 Task: Search one way flight ticket for 2 adults, 4 children and 1 infant on lap in business from Bloomington/normal: Central Illinois Regional Airport At Bloomington-normal to Rock Springs: Southwest Wyoming Regional Airport (rock Springs Sweetwater County Airport) on 8-5-2023. Choice of flights is JetBlue. Number of bags: 2 carry on bags and 7 checked bags. Price is upto 83000. Outbound departure time preference is 10:45.
Action: Mouse moved to (332, 293)
Screenshot: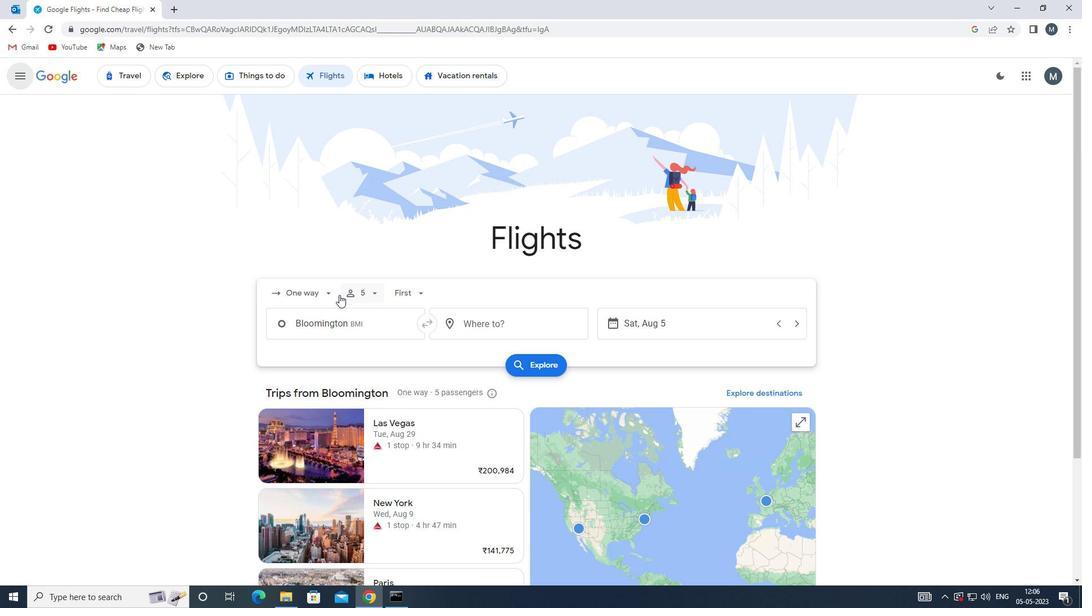 
Action: Mouse pressed left at (332, 293)
Screenshot: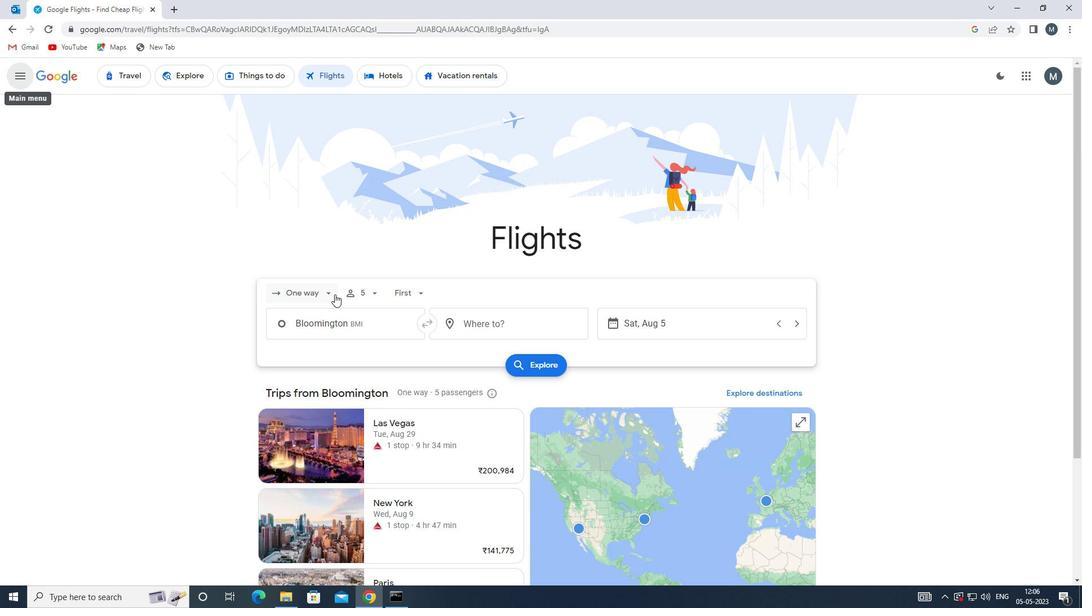 
Action: Mouse moved to (338, 344)
Screenshot: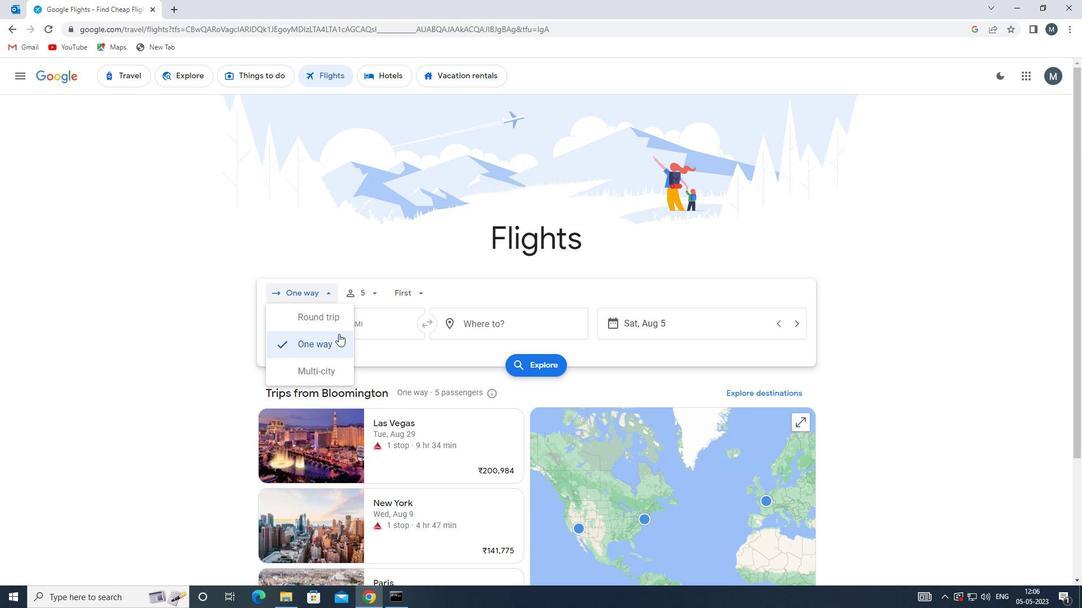
Action: Mouse pressed left at (338, 344)
Screenshot: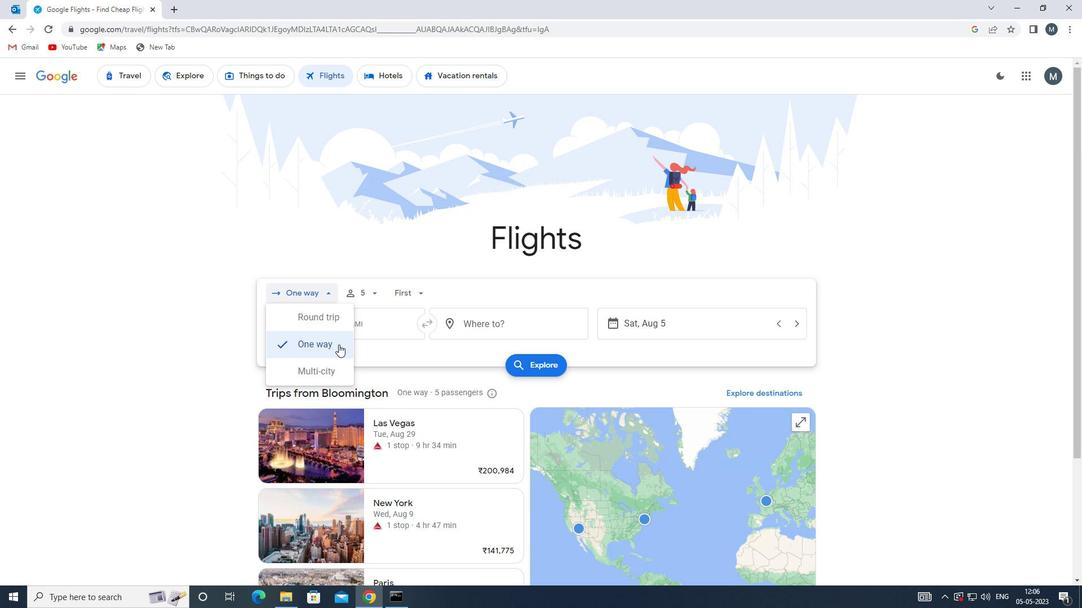 
Action: Mouse moved to (371, 295)
Screenshot: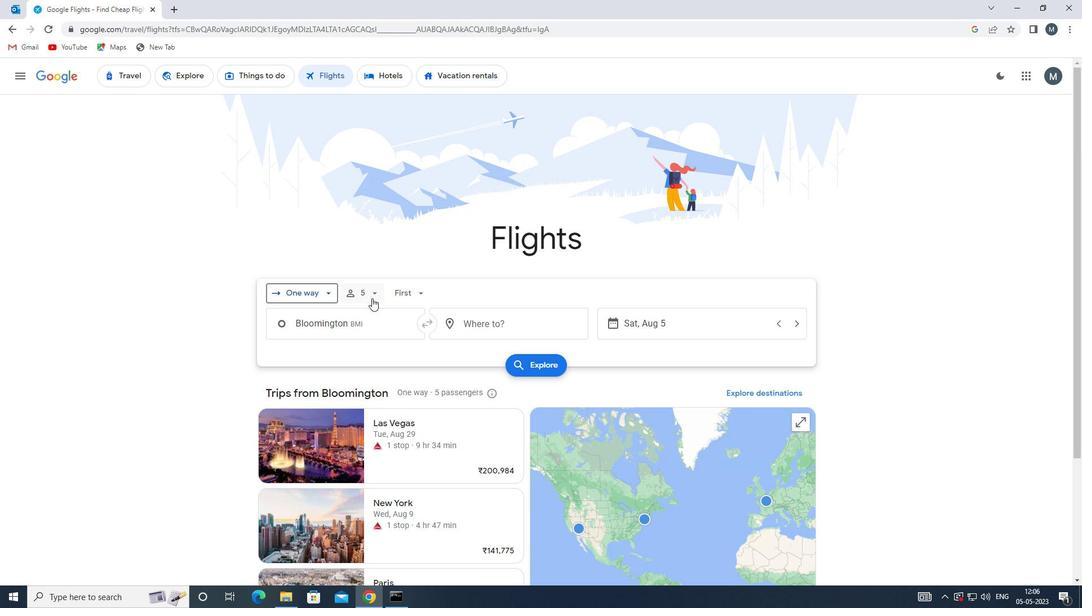 
Action: Mouse pressed left at (371, 295)
Screenshot: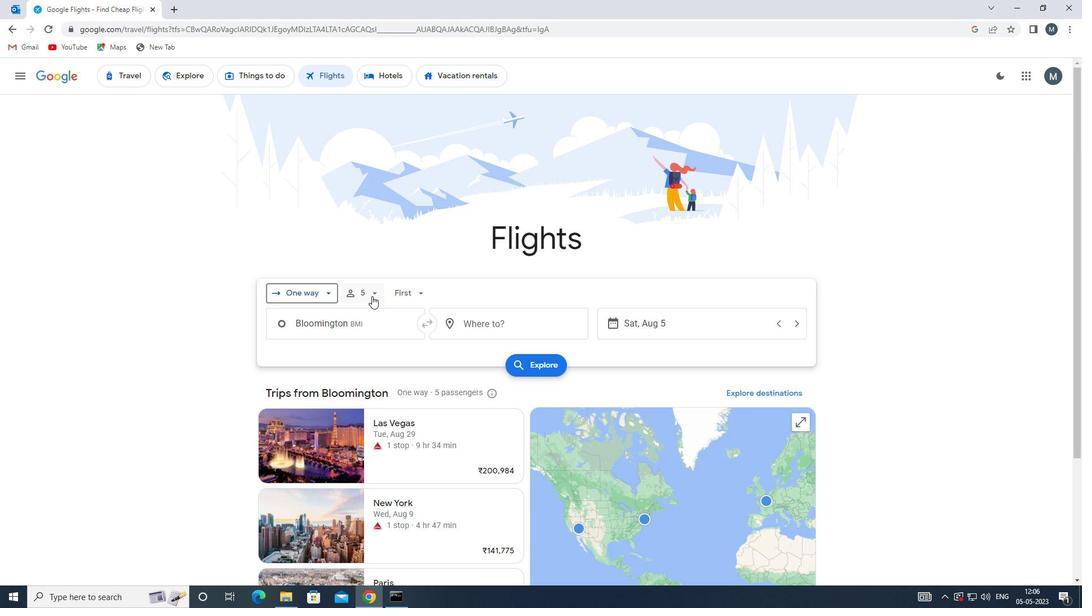 
Action: Mouse moved to (454, 318)
Screenshot: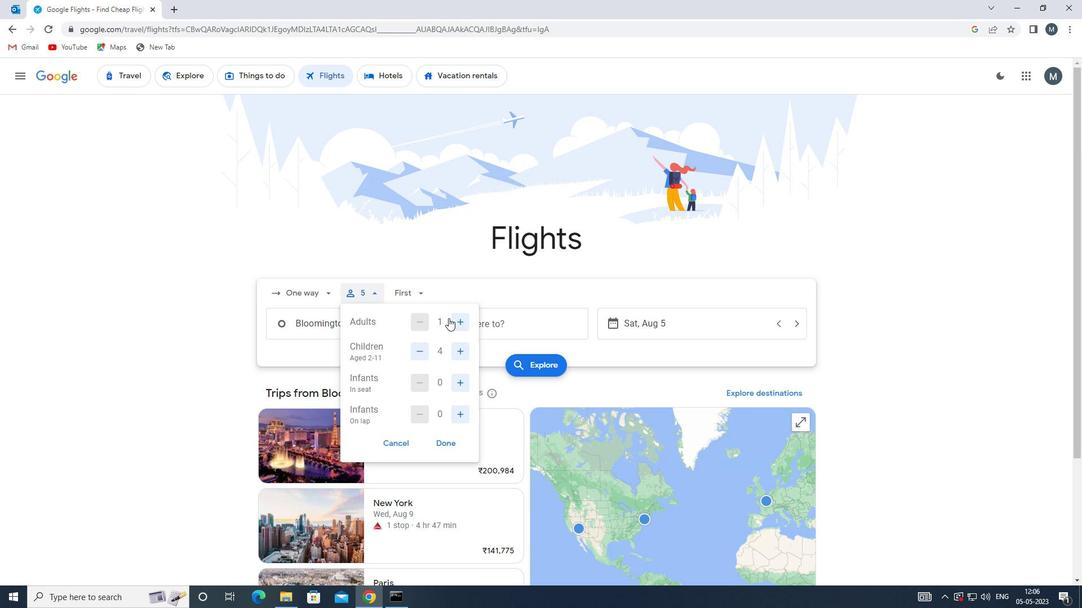 
Action: Mouse pressed left at (454, 318)
Screenshot: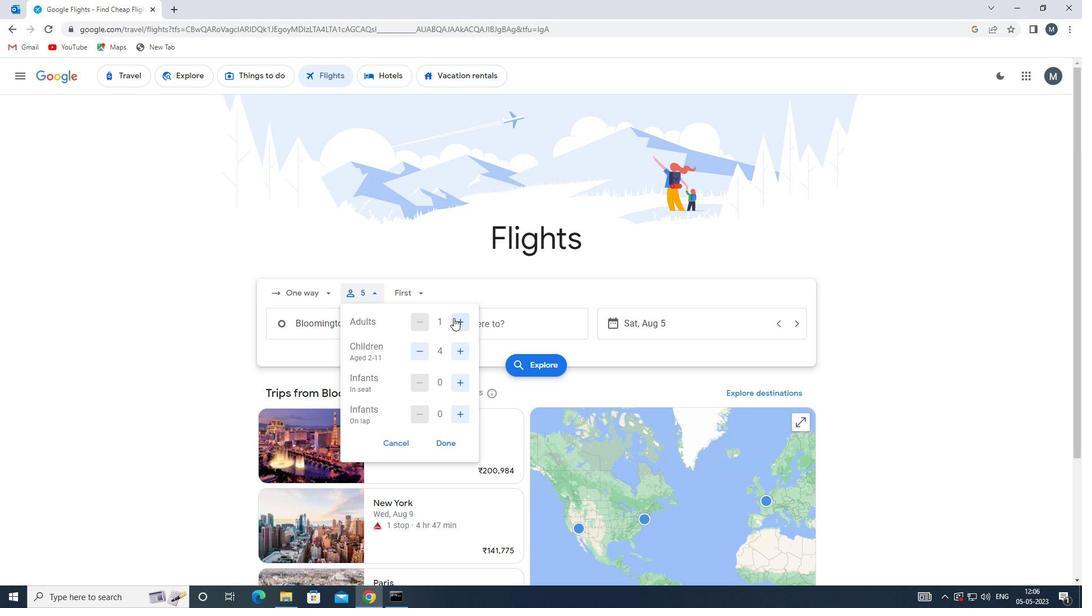 
Action: Mouse moved to (418, 346)
Screenshot: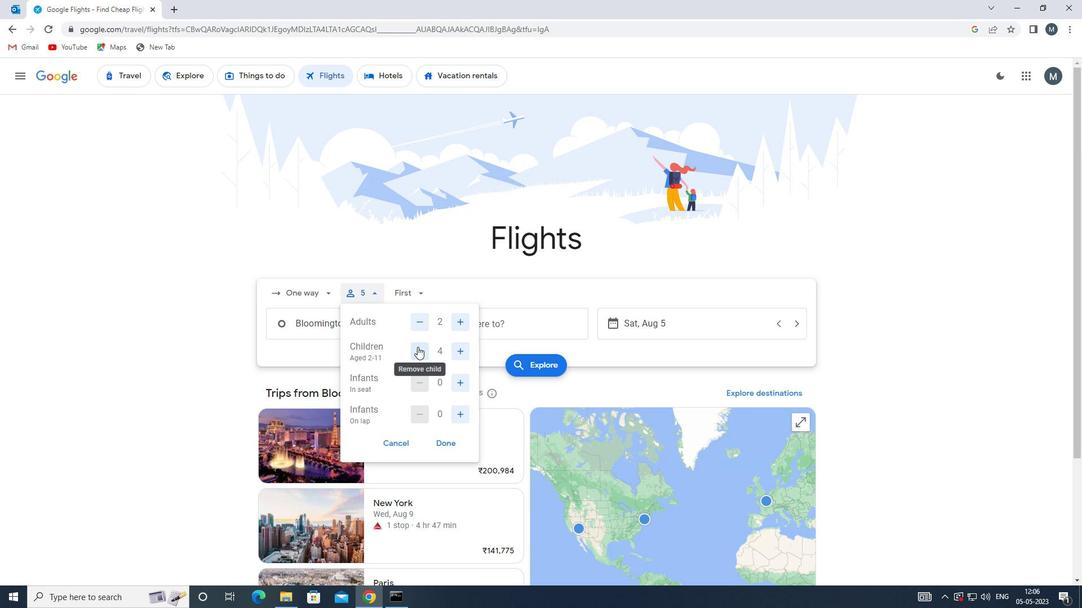 
Action: Mouse pressed left at (418, 346)
Screenshot: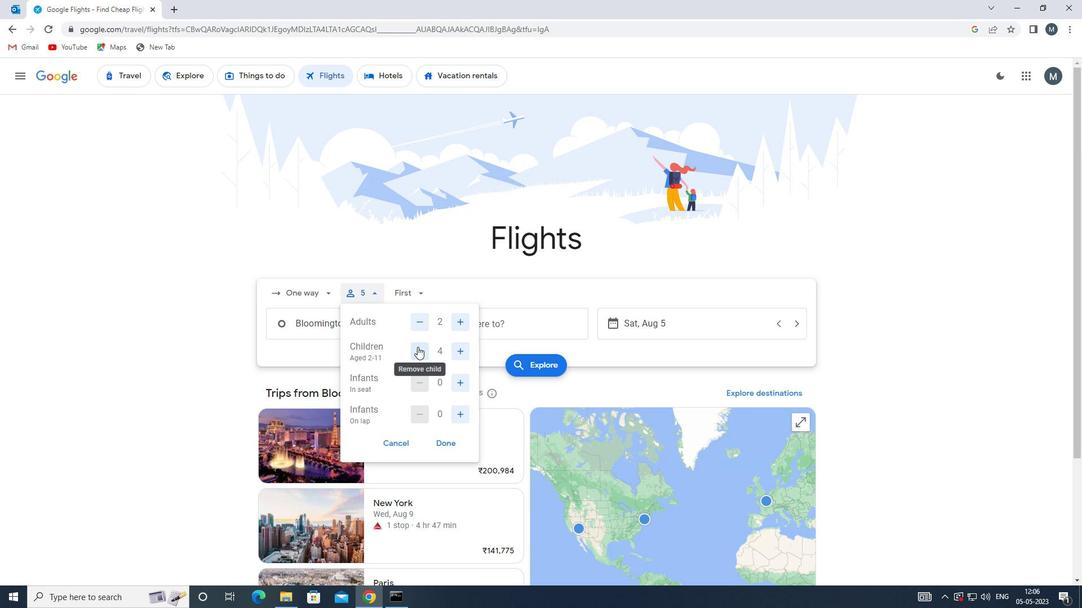 
Action: Mouse moved to (460, 350)
Screenshot: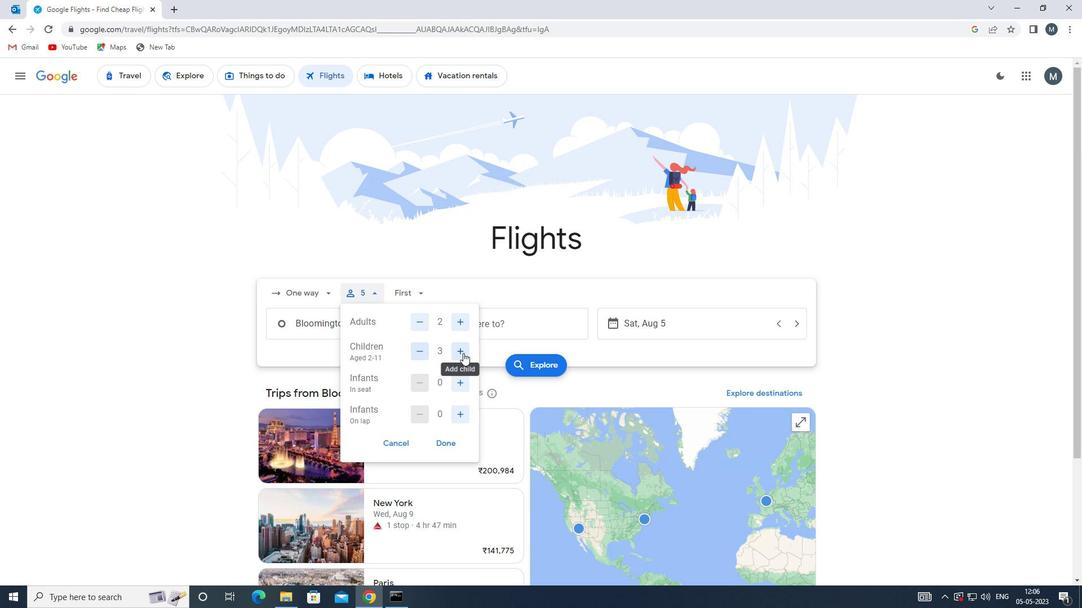 
Action: Mouse pressed left at (460, 350)
Screenshot: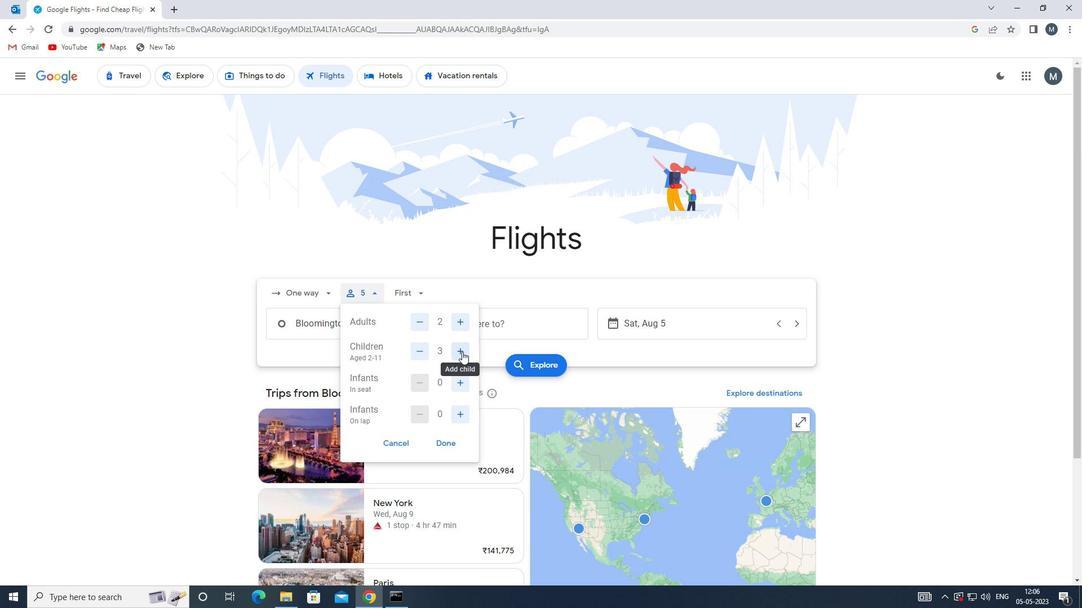 
Action: Mouse moved to (459, 413)
Screenshot: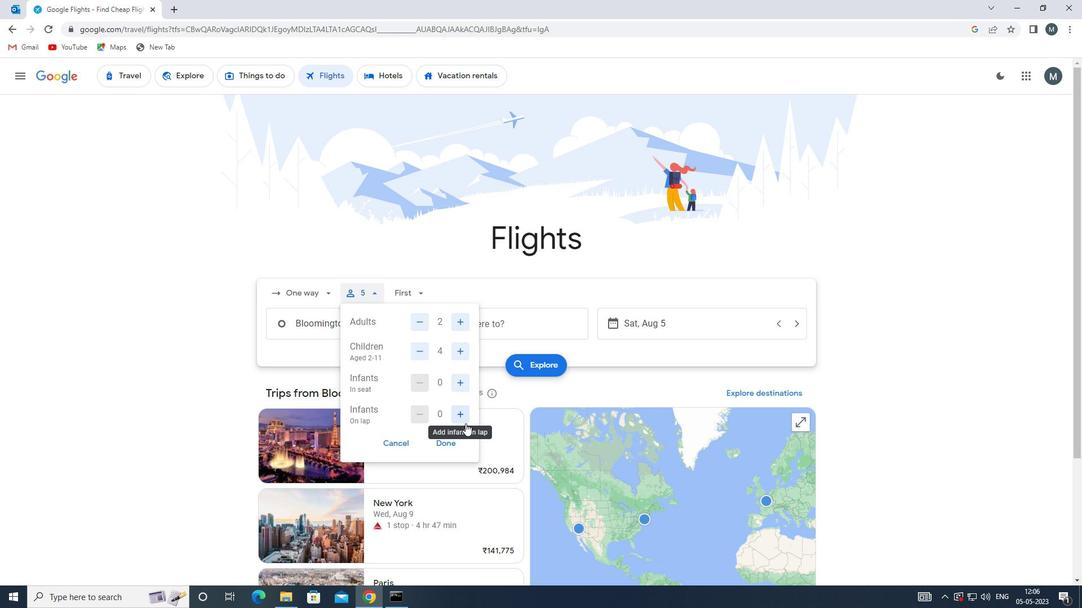 
Action: Mouse pressed left at (459, 413)
Screenshot: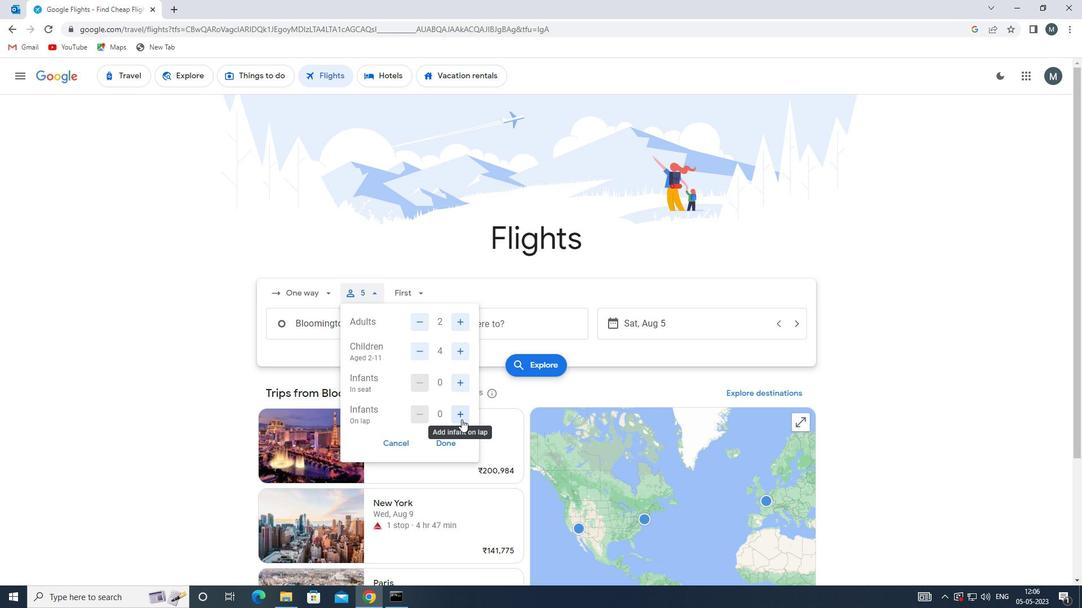 
Action: Mouse moved to (450, 445)
Screenshot: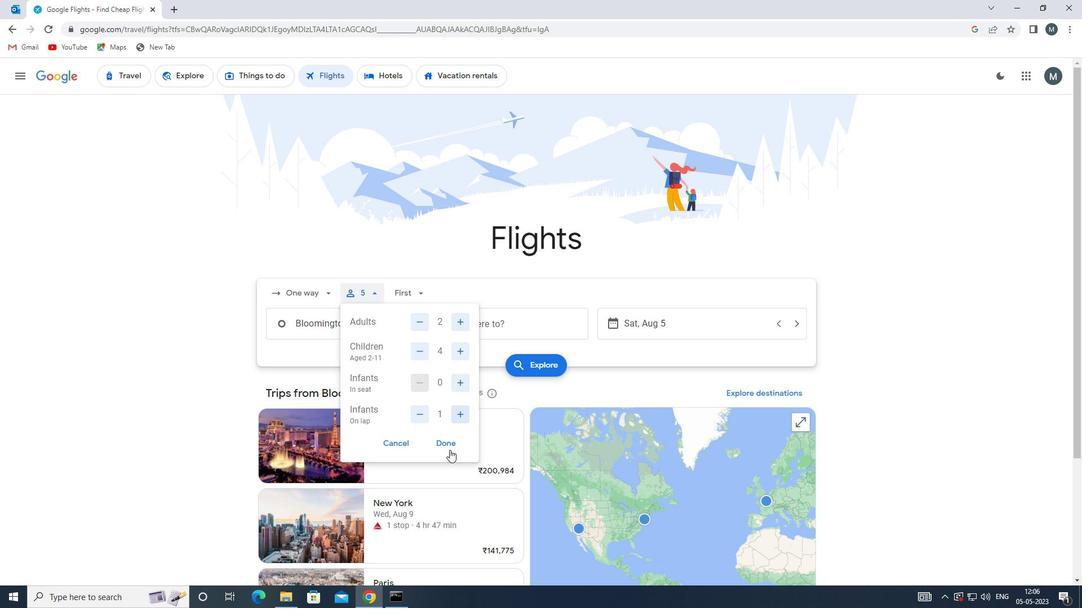 
Action: Mouse pressed left at (450, 445)
Screenshot: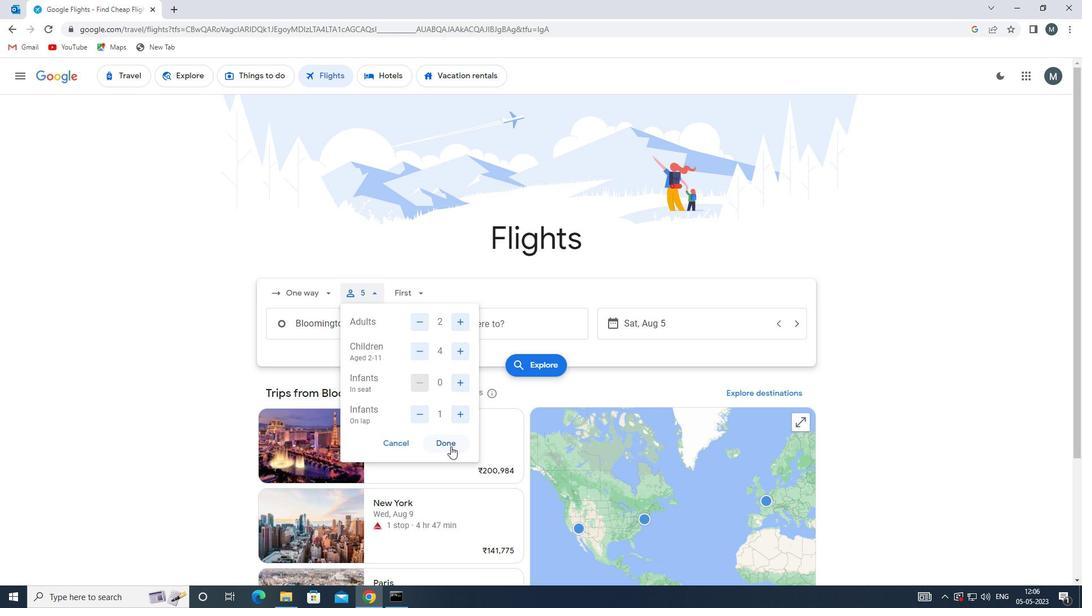 
Action: Mouse moved to (417, 298)
Screenshot: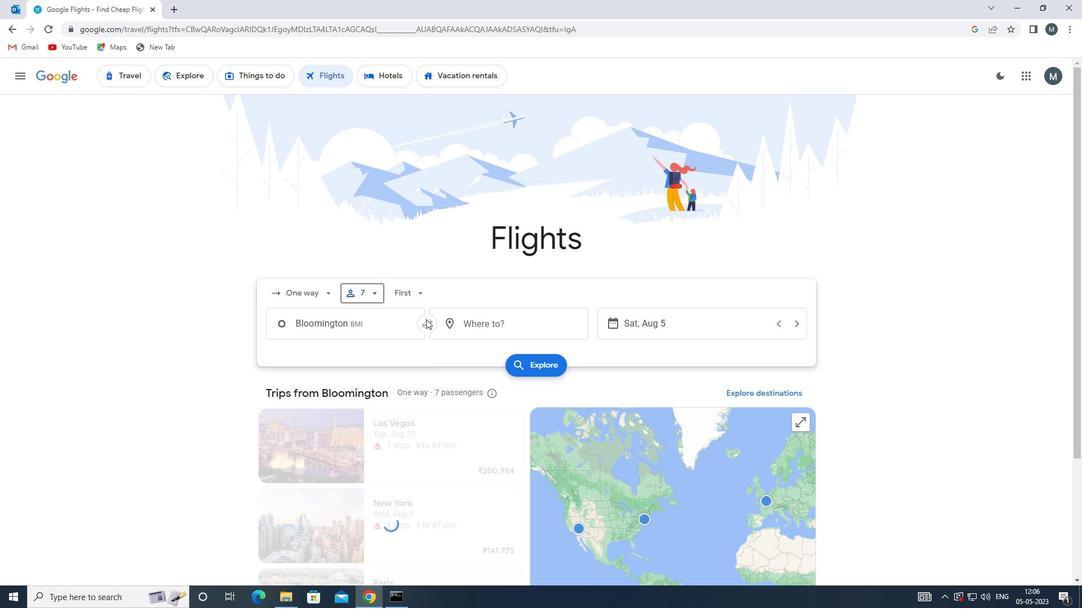 
Action: Mouse pressed left at (417, 298)
Screenshot: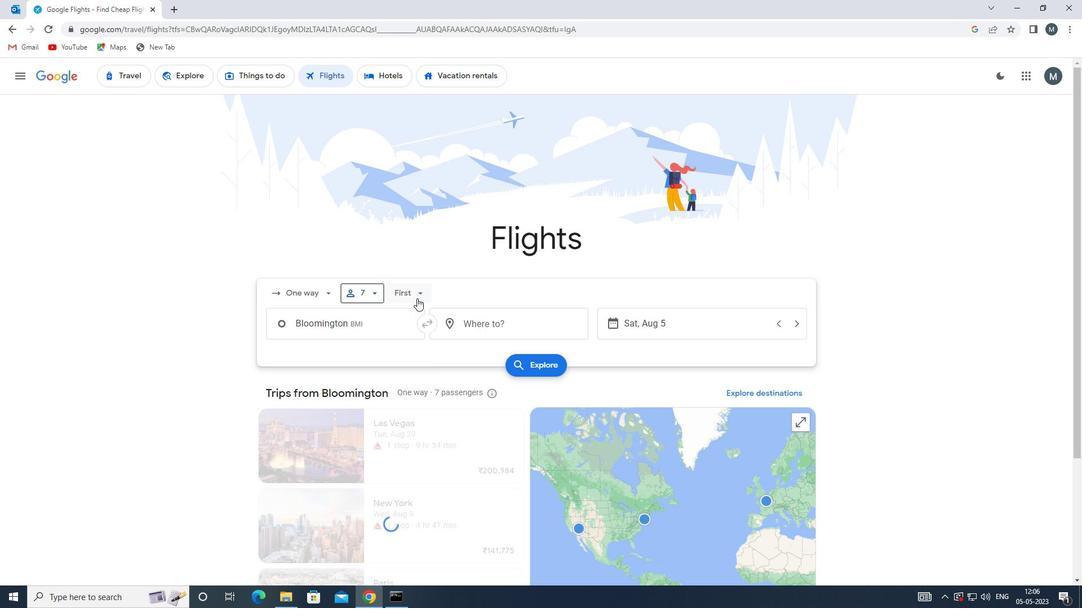 
Action: Mouse moved to (439, 371)
Screenshot: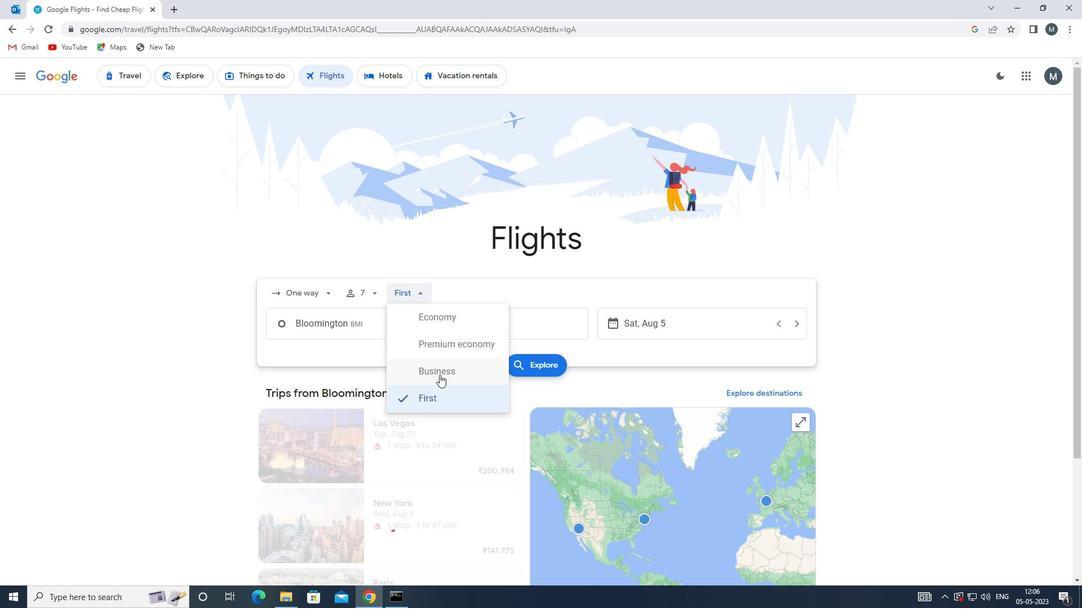 
Action: Mouse pressed left at (439, 371)
Screenshot: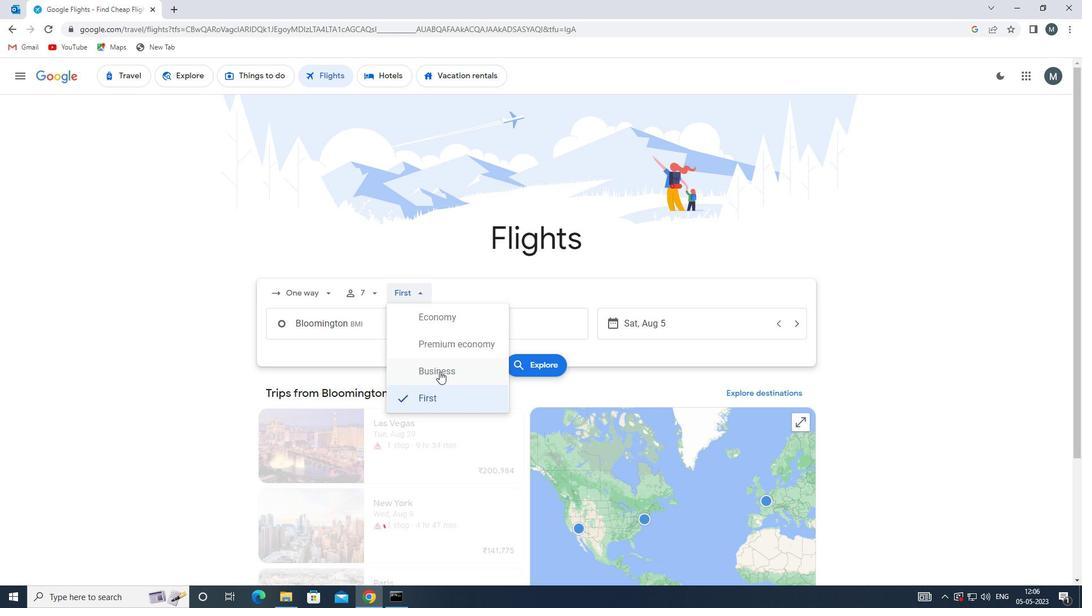 
Action: Mouse moved to (368, 326)
Screenshot: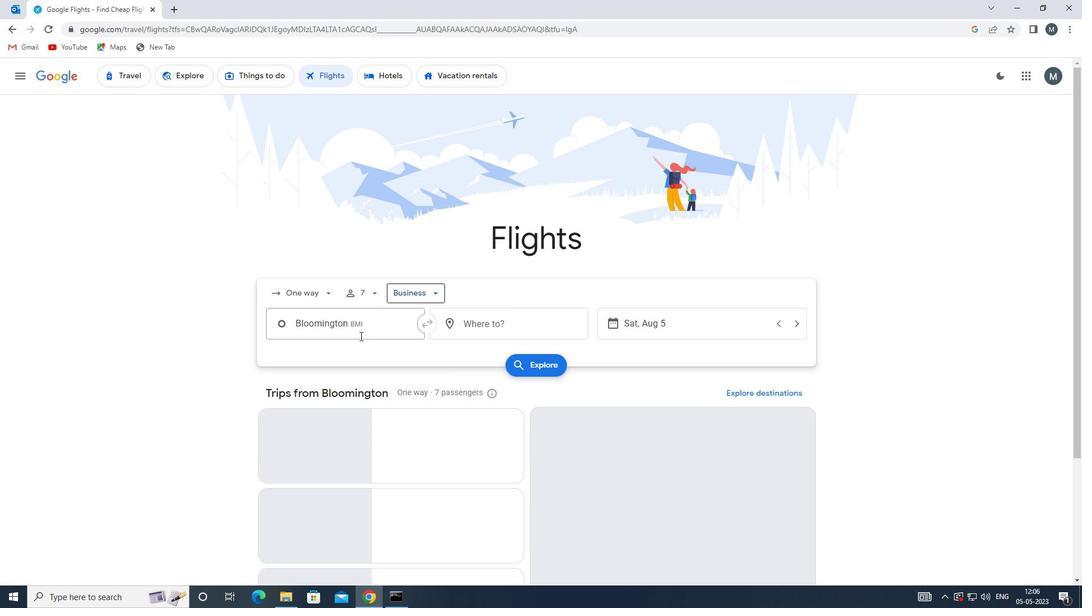 
Action: Mouse pressed left at (368, 326)
Screenshot: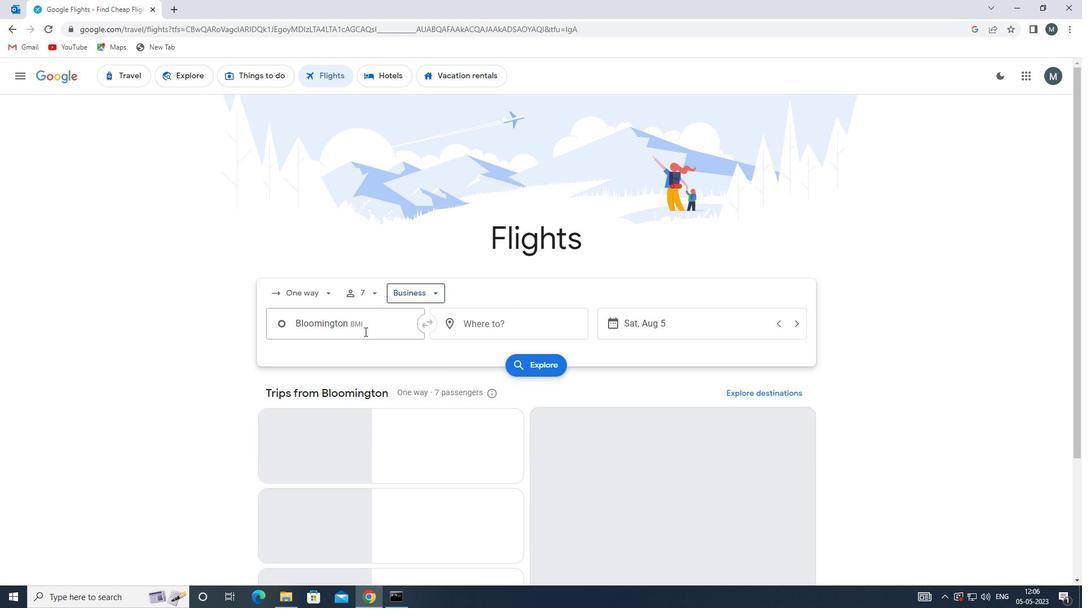 
Action: Mouse moved to (394, 464)
Screenshot: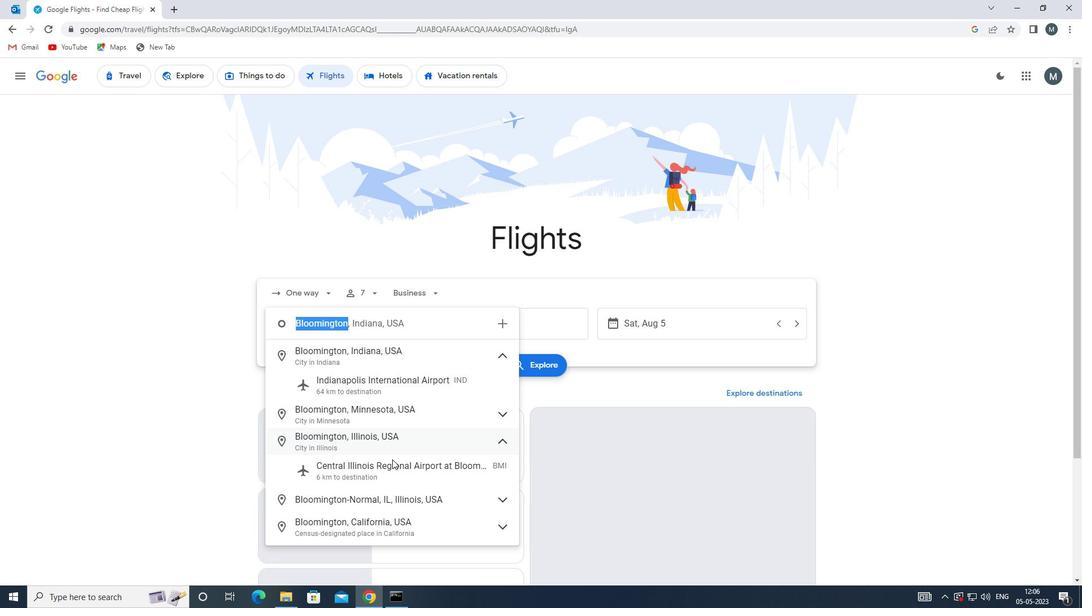 
Action: Mouse pressed left at (394, 464)
Screenshot: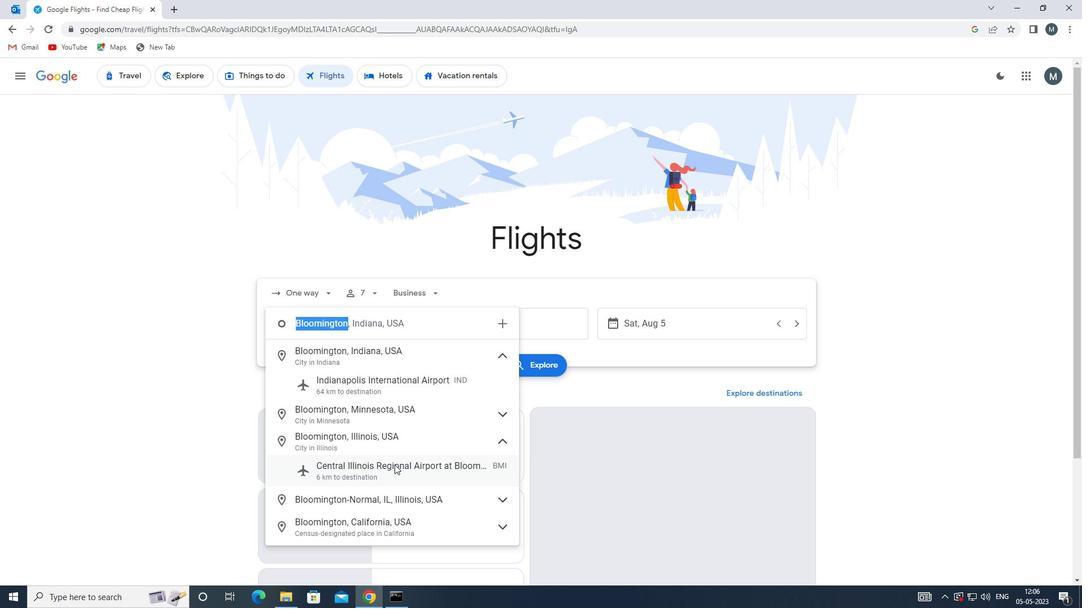 
Action: Mouse moved to (502, 320)
Screenshot: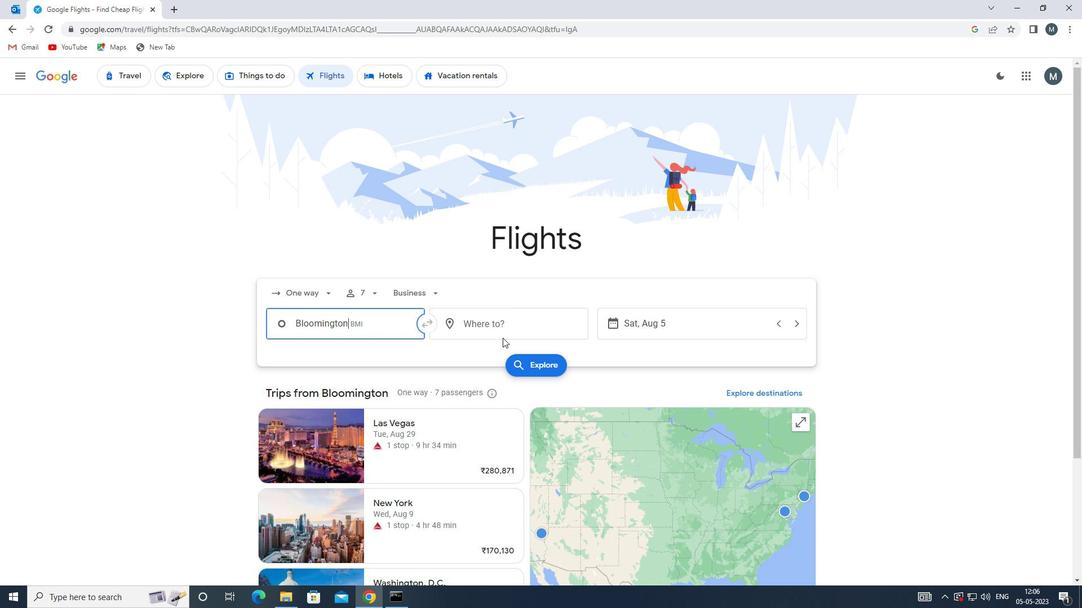 
Action: Mouse pressed left at (502, 320)
Screenshot: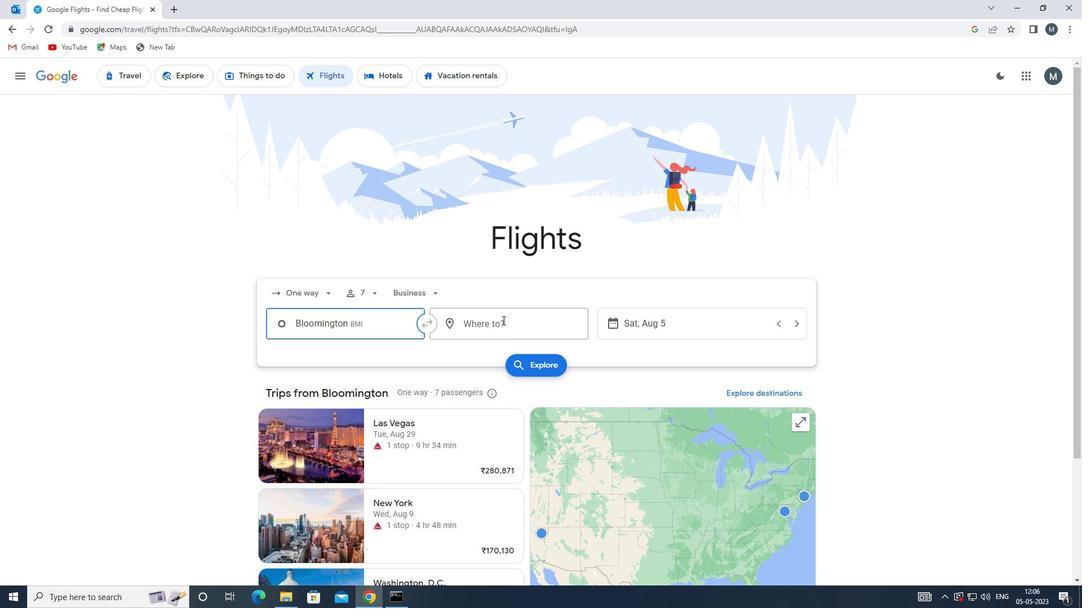 
Action: Mouse moved to (502, 320)
Screenshot: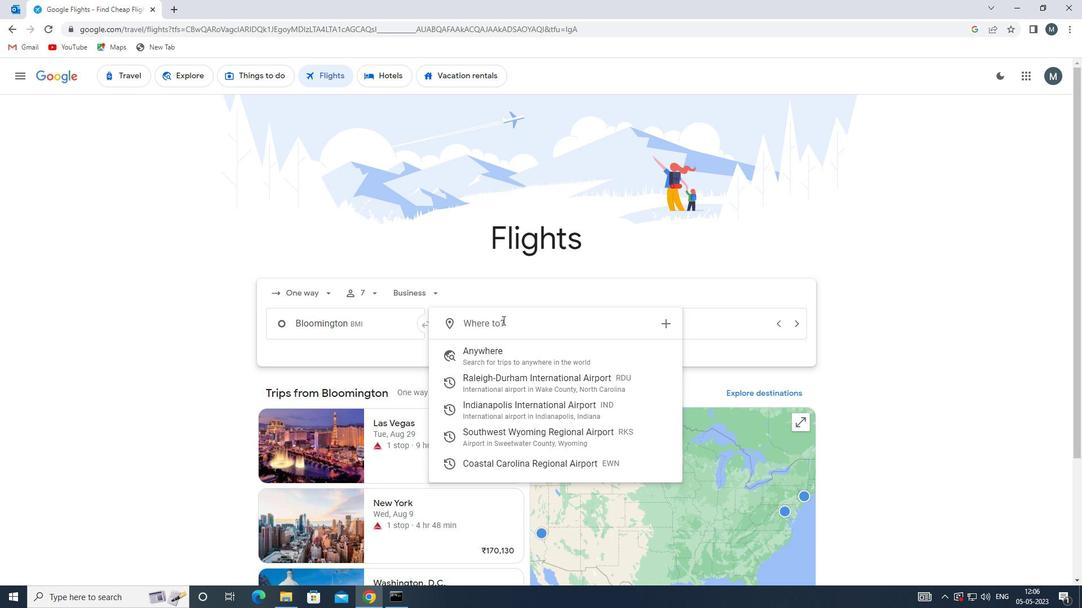 
Action: Key pressed rks
Screenshot: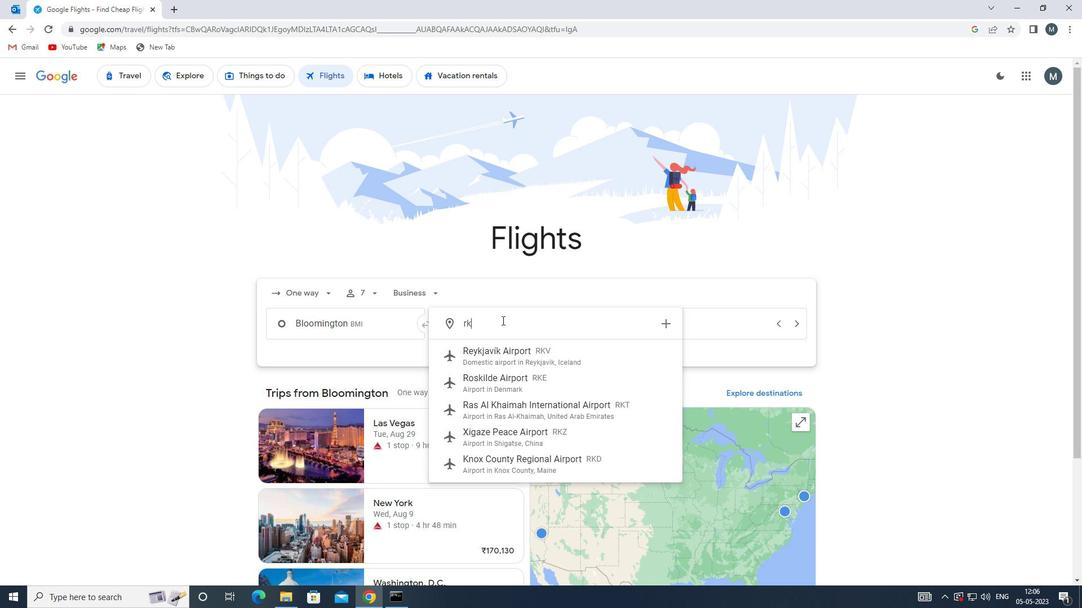 
Action: Mouse moved to (542, 348)
Screenshot: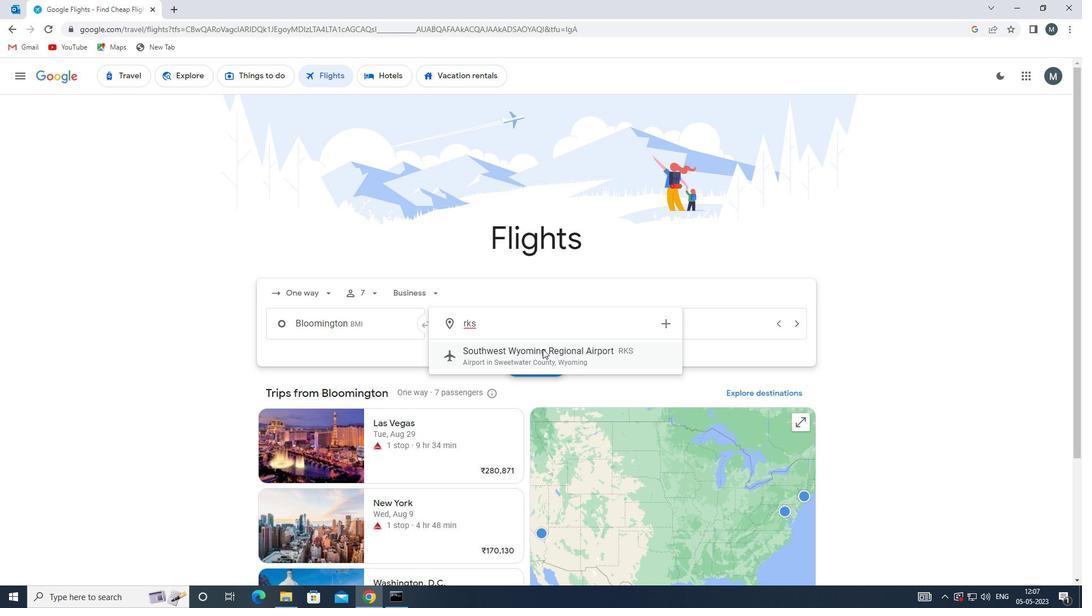 
Action: Mouse pressed left at (542, 348)
Screenshot: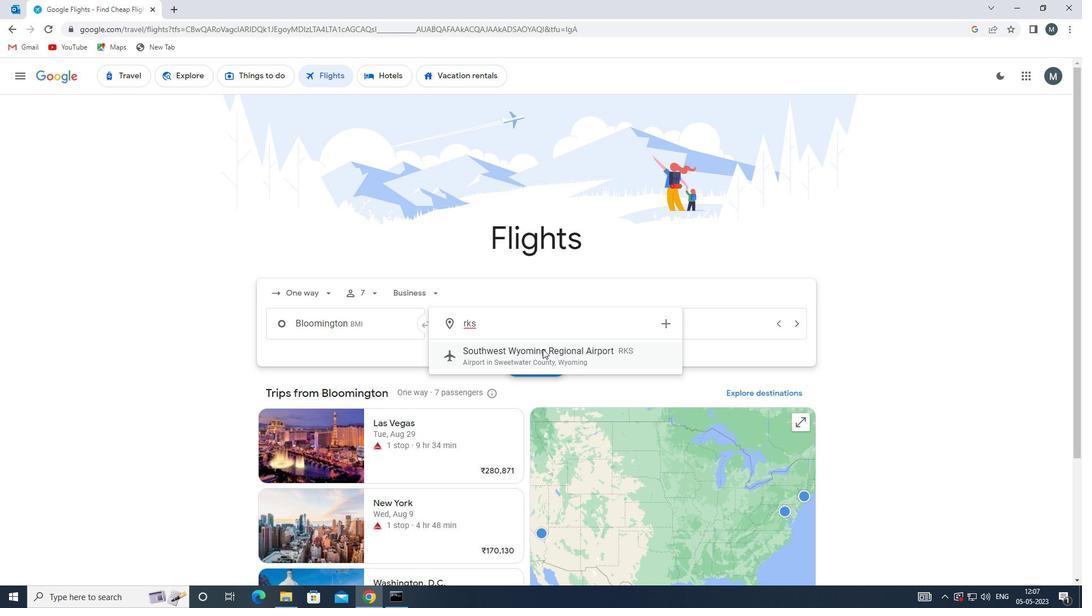 
Action: Mouse moved to (634, 324)
Screenshot: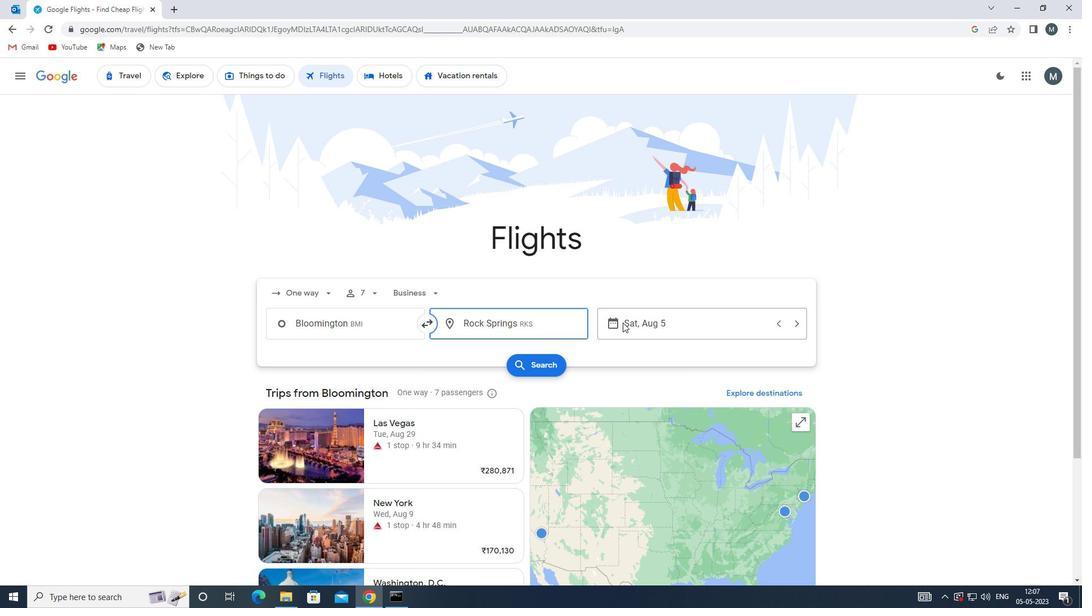 
Action: Mouse pressed left at (634, 324)
Screenshot: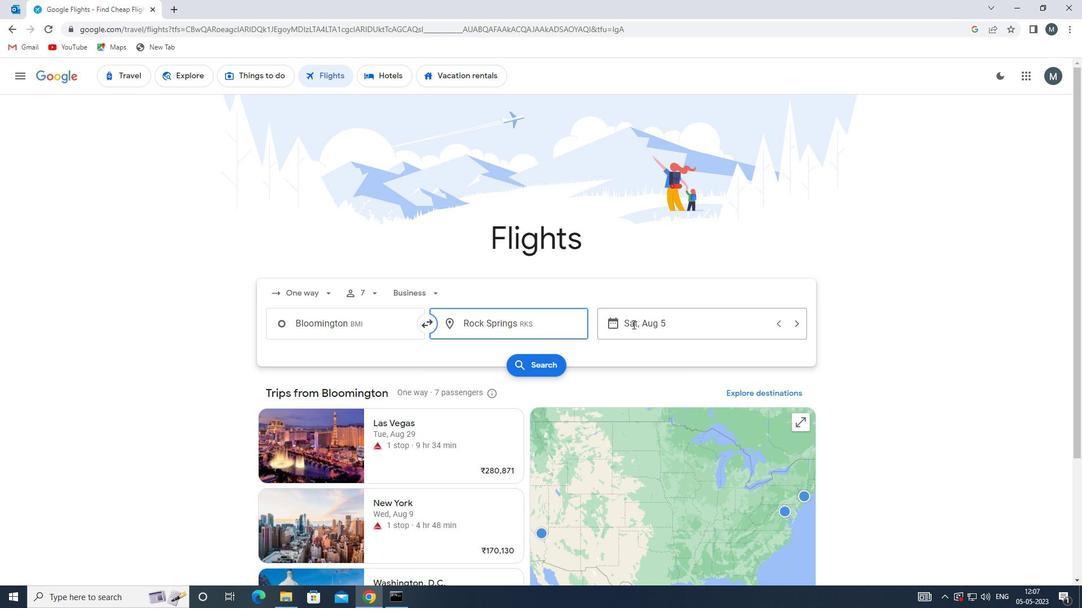 
Action: Mouse moved to (567, 379)
Screenshot: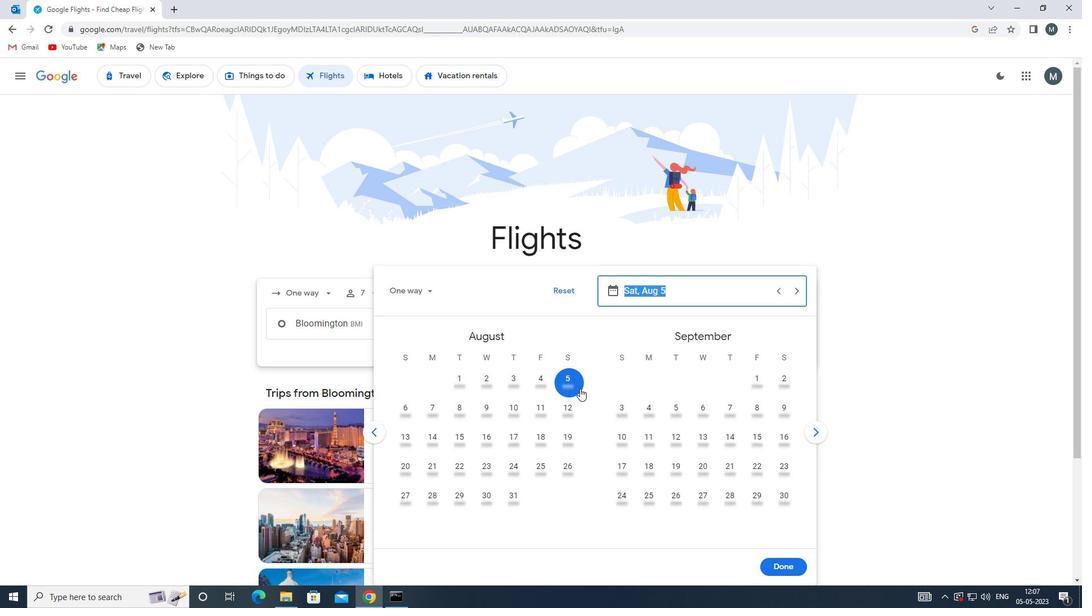 
Action: Mouse pressed left at (567, 379)
Screenshot: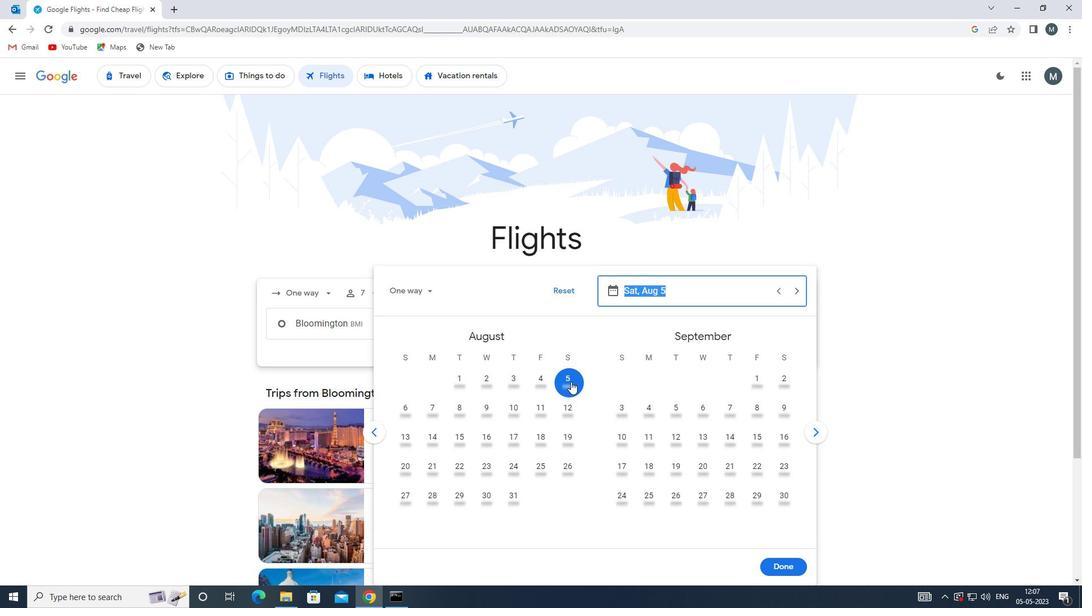 
Action: Mouse moved to (785, 568)
Screenshot: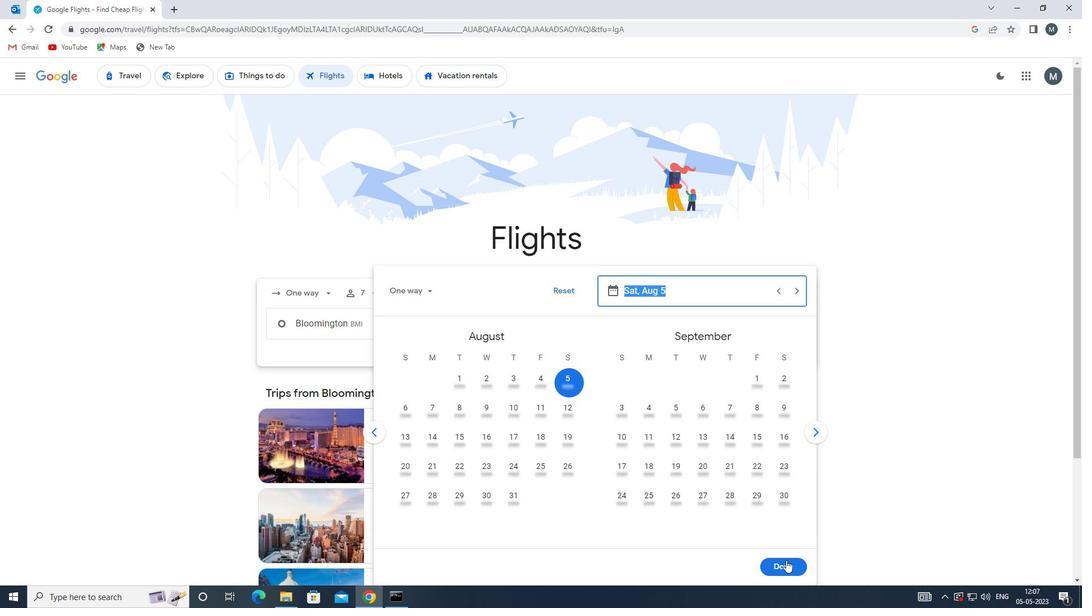 
Action: Mouse pressed left at (785, 568)
Screenshot: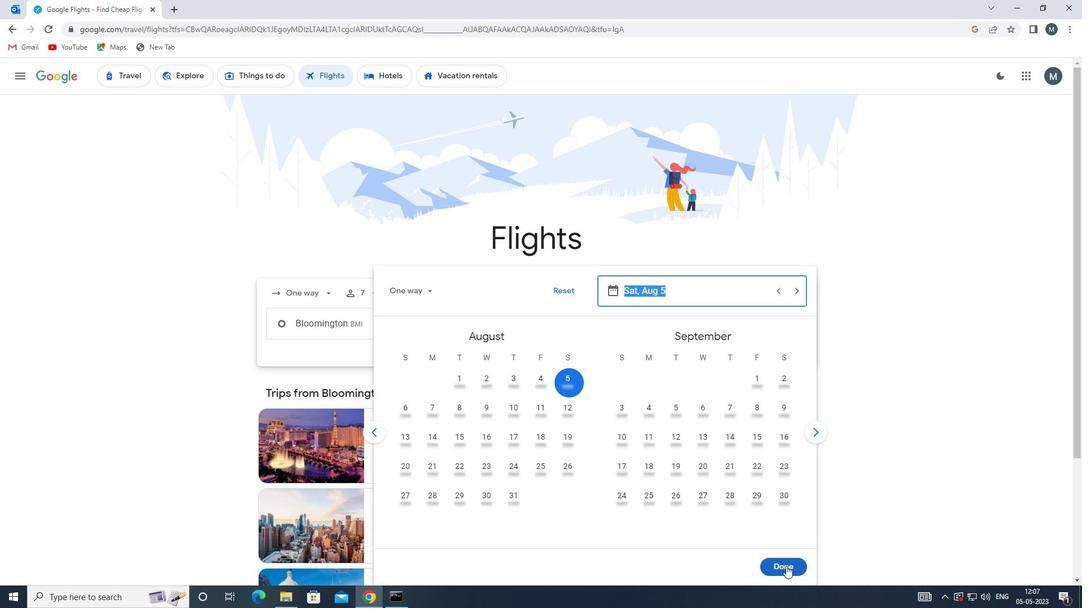 
Action: Mouse moved to (550, 362)
Screenshot: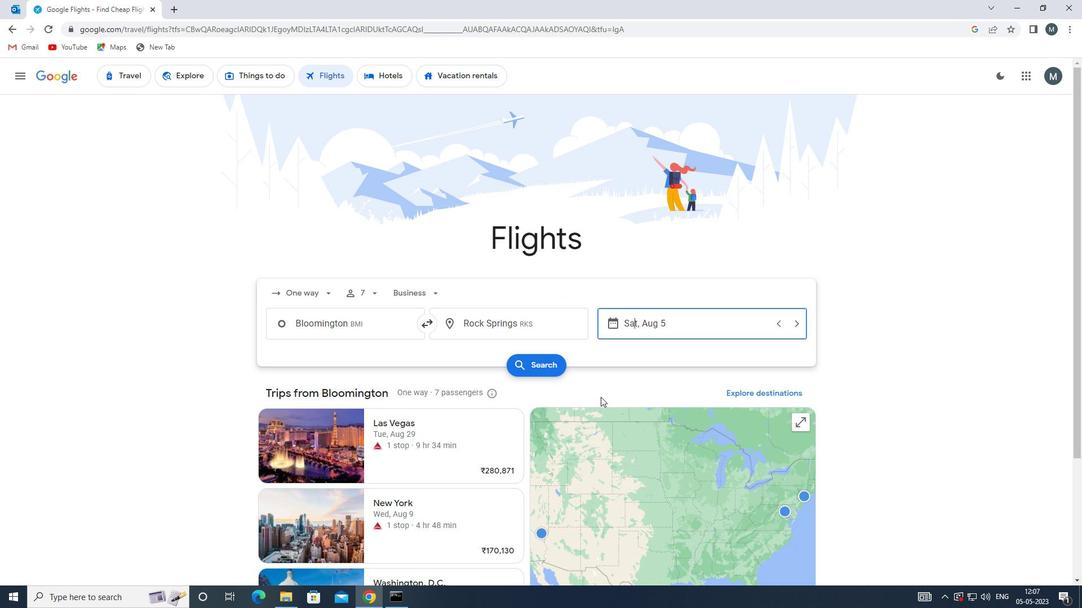 
Action: Mouse pressed left at (550, 362)
Screenshot: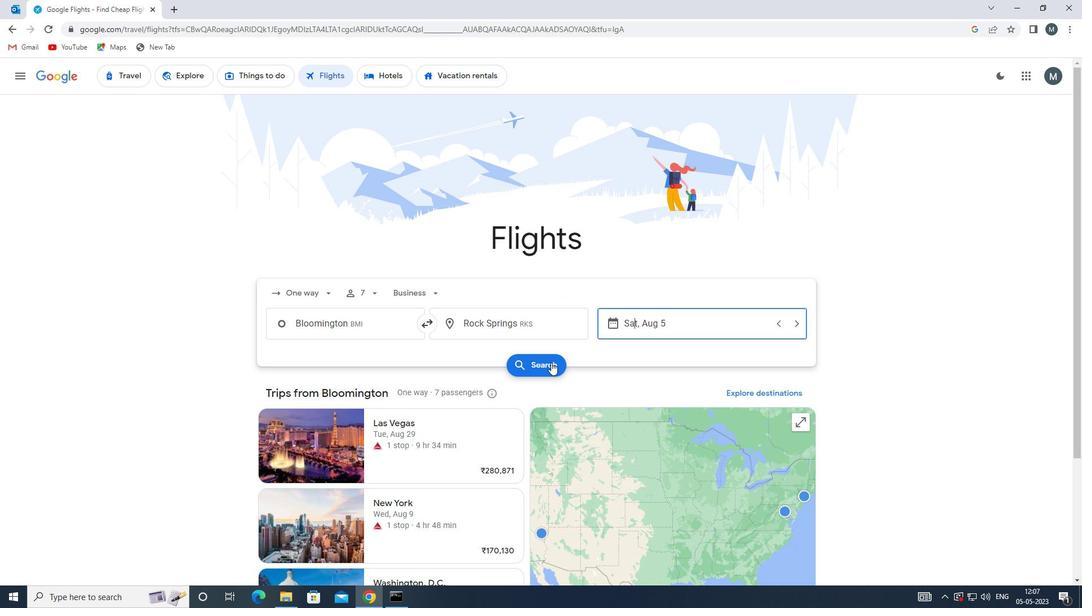 
Action: Mouse moved to (277, 183)
Screenshot: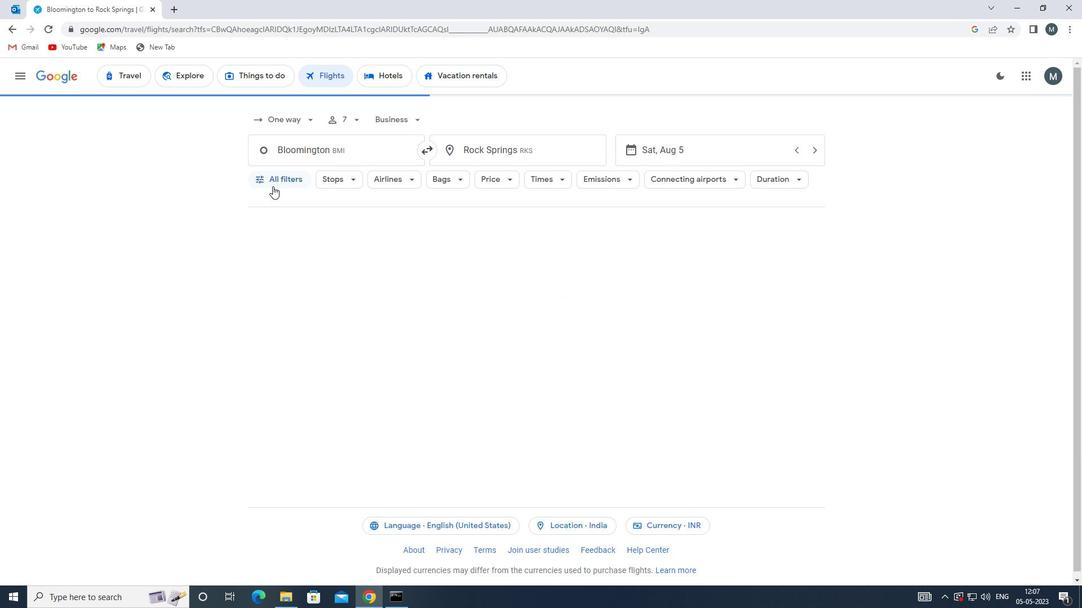 
Action: Mouse pressed left at (277, 183)
Screenshot: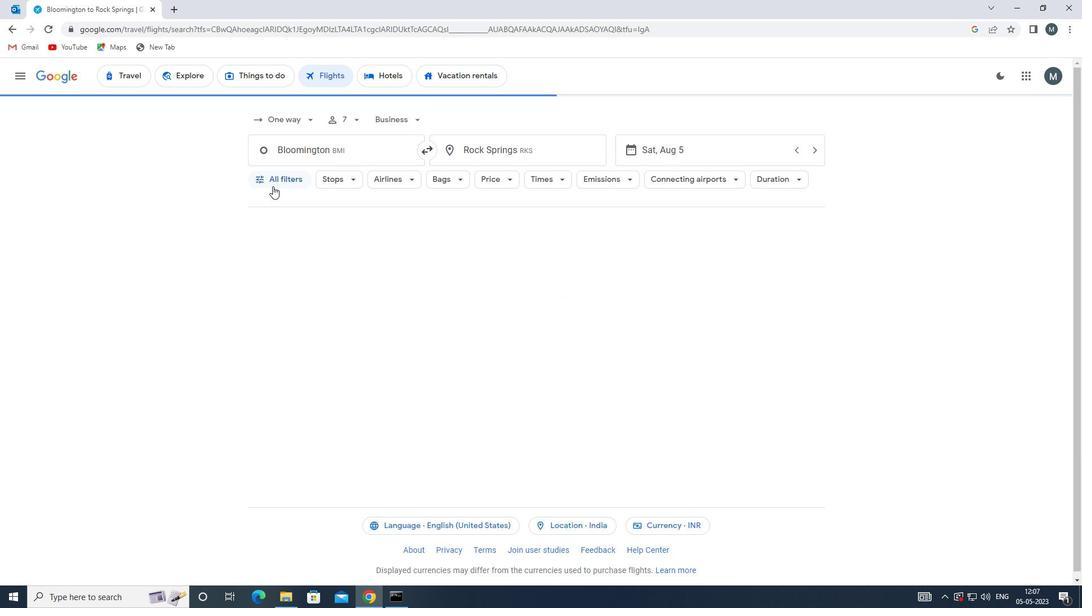 
Action: Mouse moved to (330, 317)
Screenshot: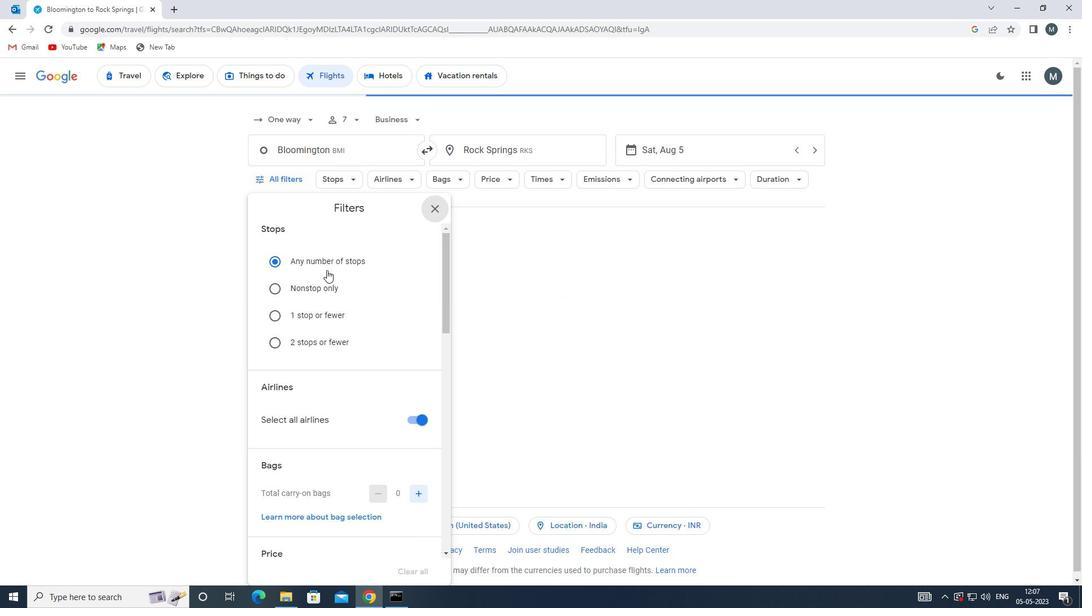 
Action: Mouse scrolled (330, 316) with delta (0, 0)
Screenshot: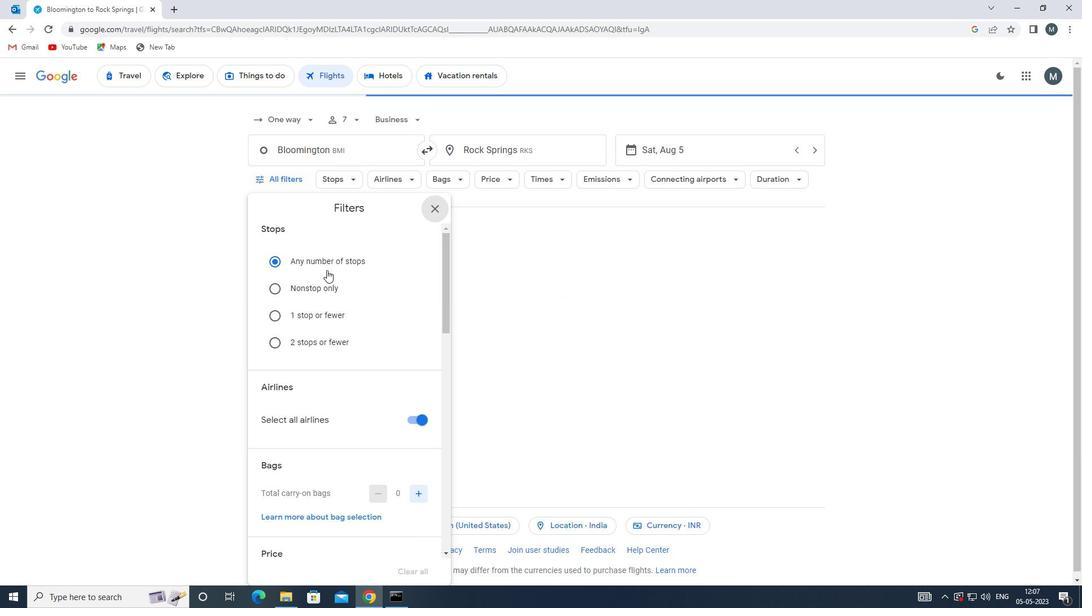 
Action: Mouse moved to (330, 320)
Screenshot: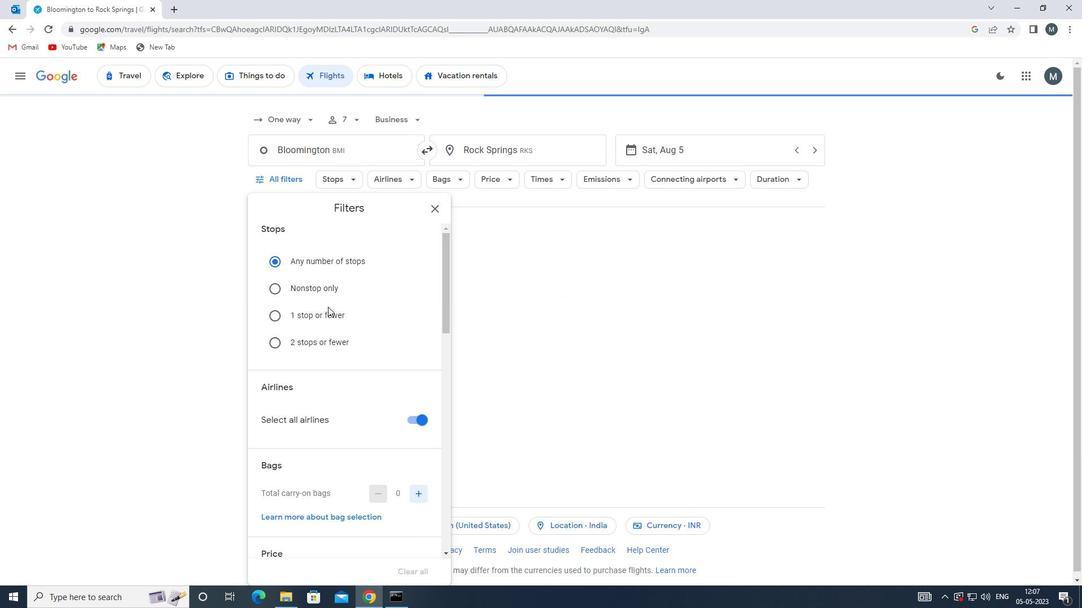 
Action: Mouse scrolled (330, 320) with delta (0, 0)
Screenshot: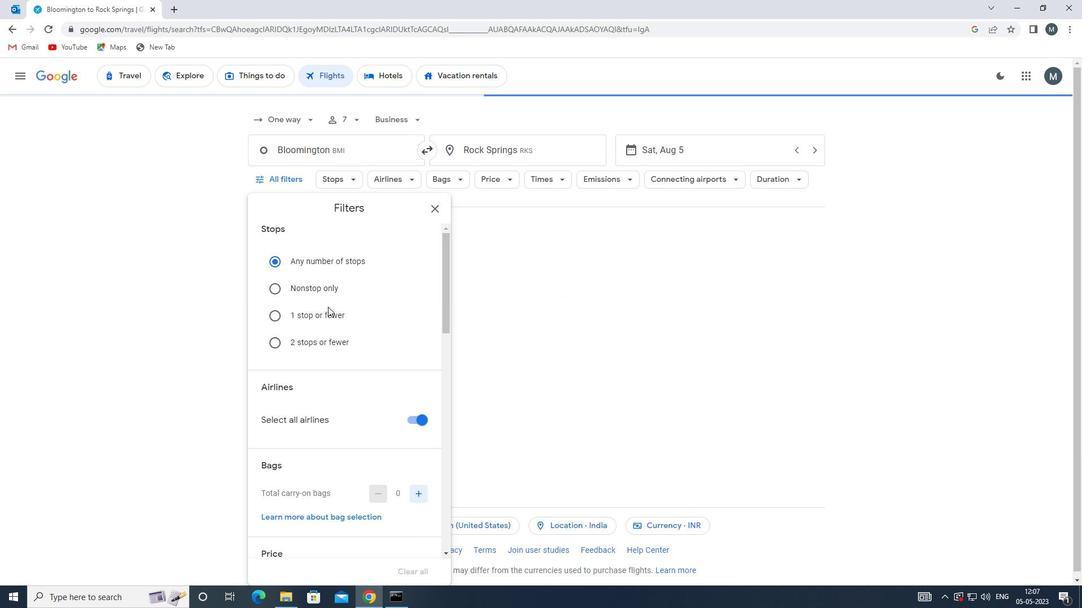 
Action: Mouse moved to (417, 307)
Screenshot: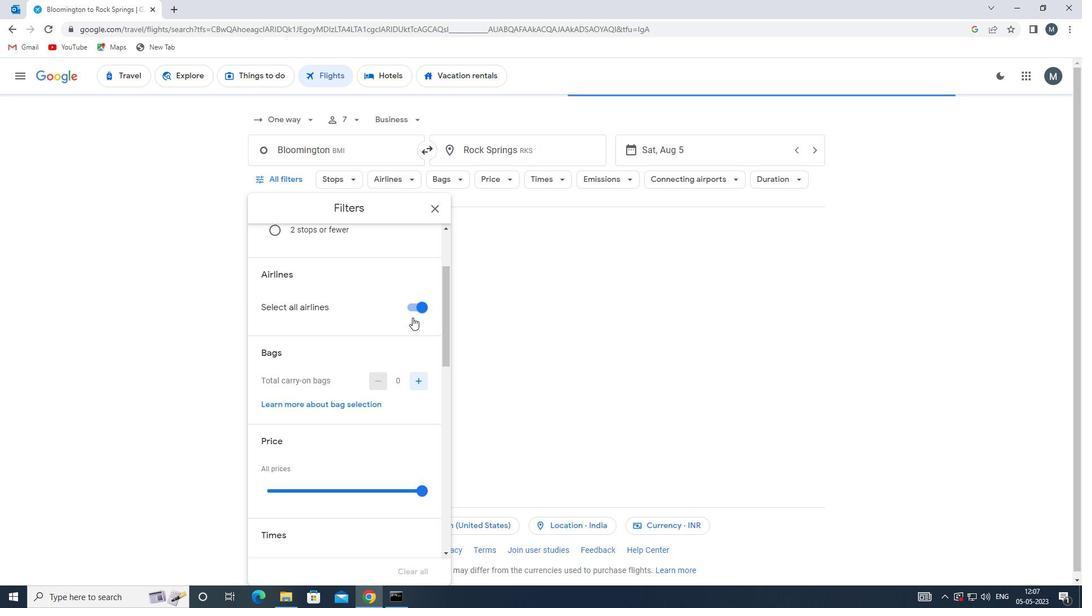 
Action: Mouse pressed left at (417, 307)
Screenshot: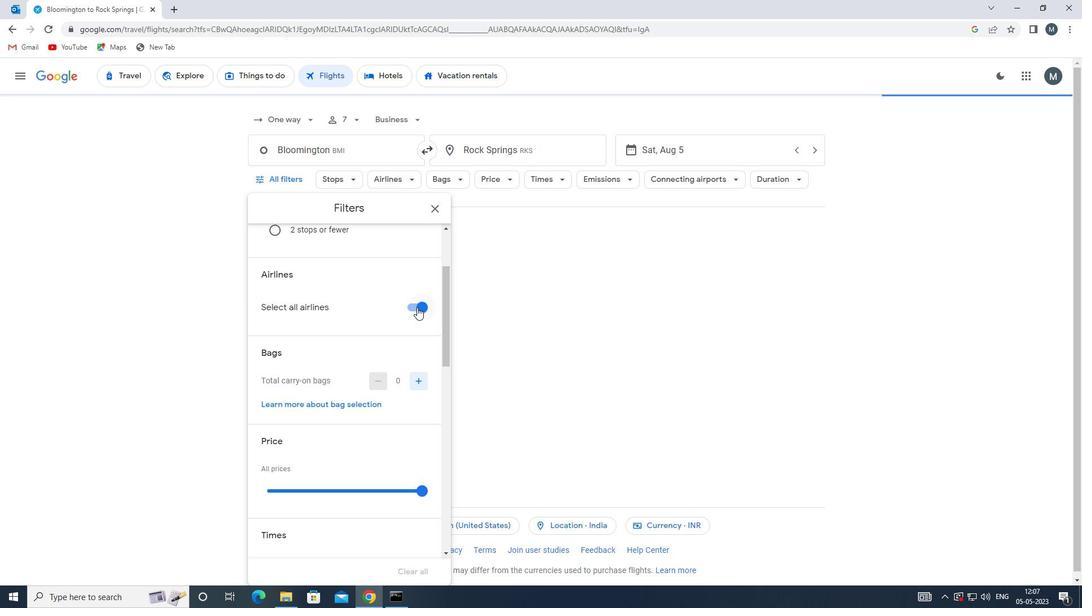 
Action: Mouse moved to (355, 339)
Screenshot: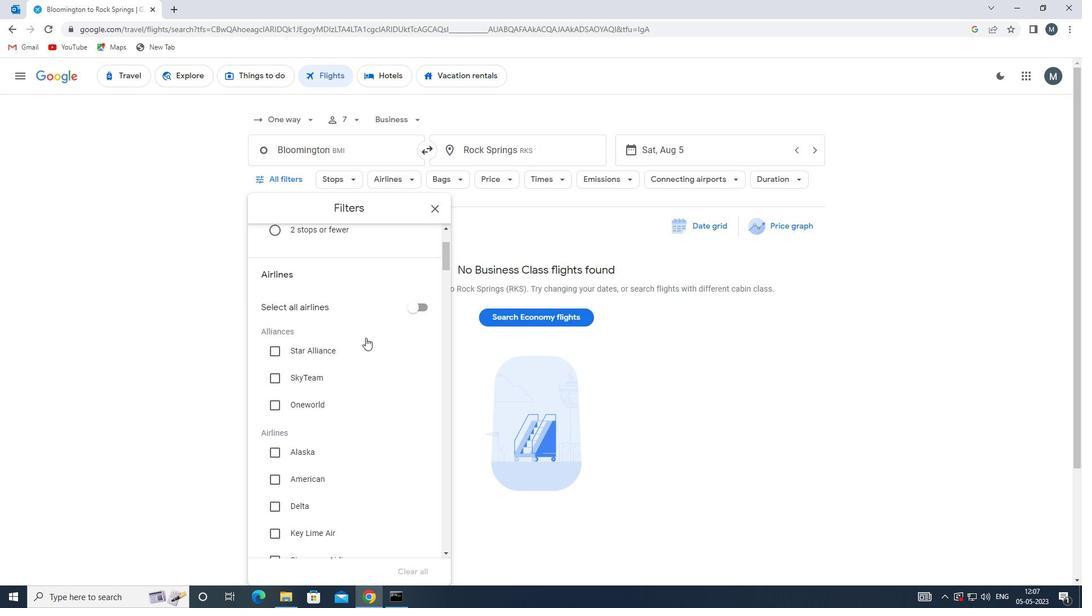 
Action: Mouse scrolled (355, 338) with delta (0, 0)
Screenshot: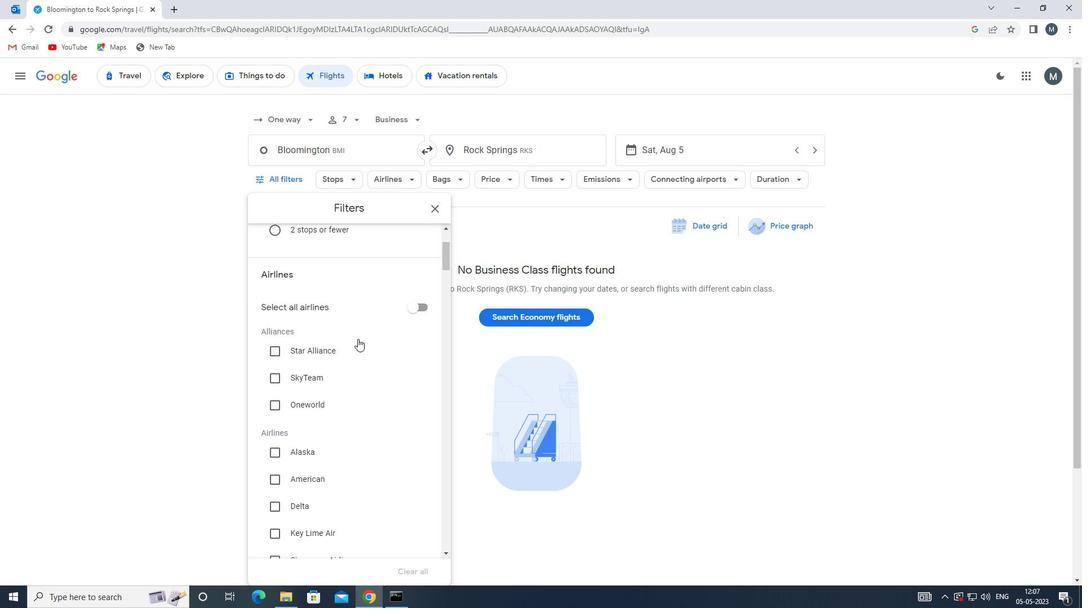 
Action: Mouse moved to (324, 333)
Screenshot: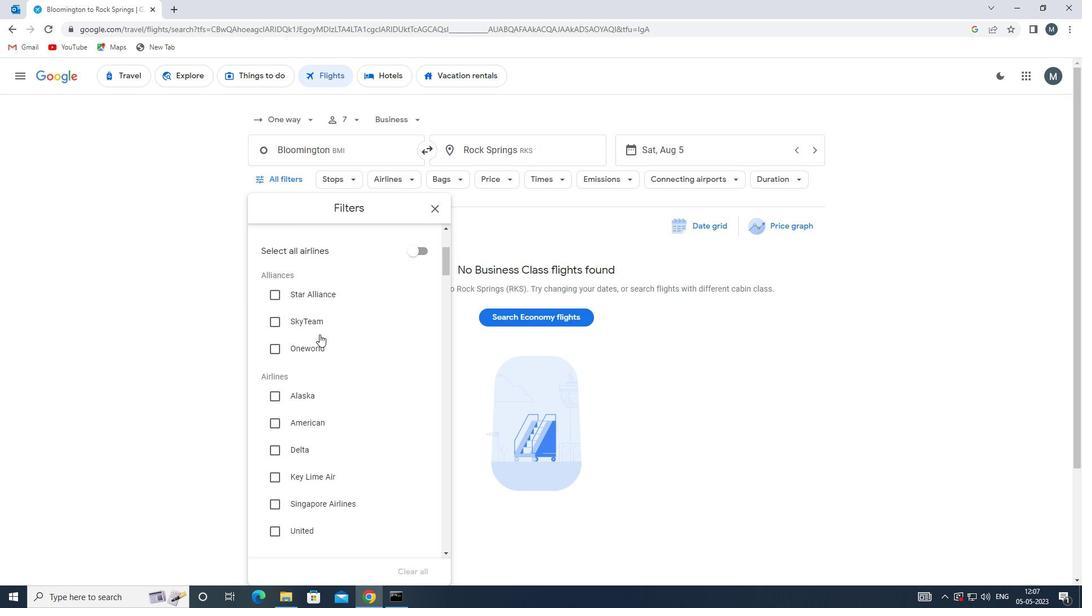 
Action: Mouse scrolled (324, 332) with delta (0, 0)
Screenshot: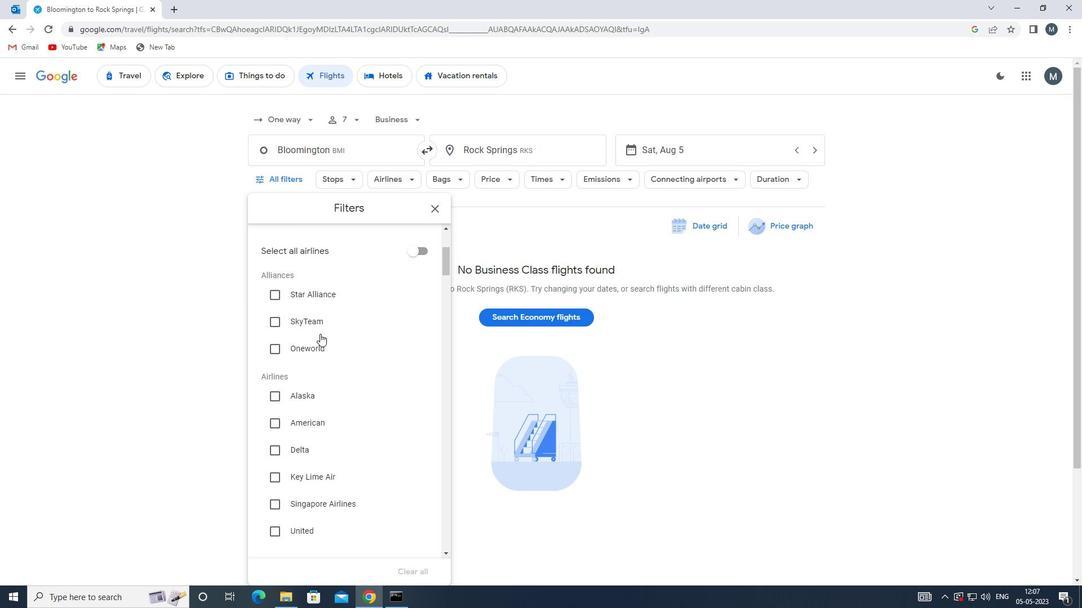 
Action: Mouse scrolled (324, 332) with delta (0, 0)
Screenshot: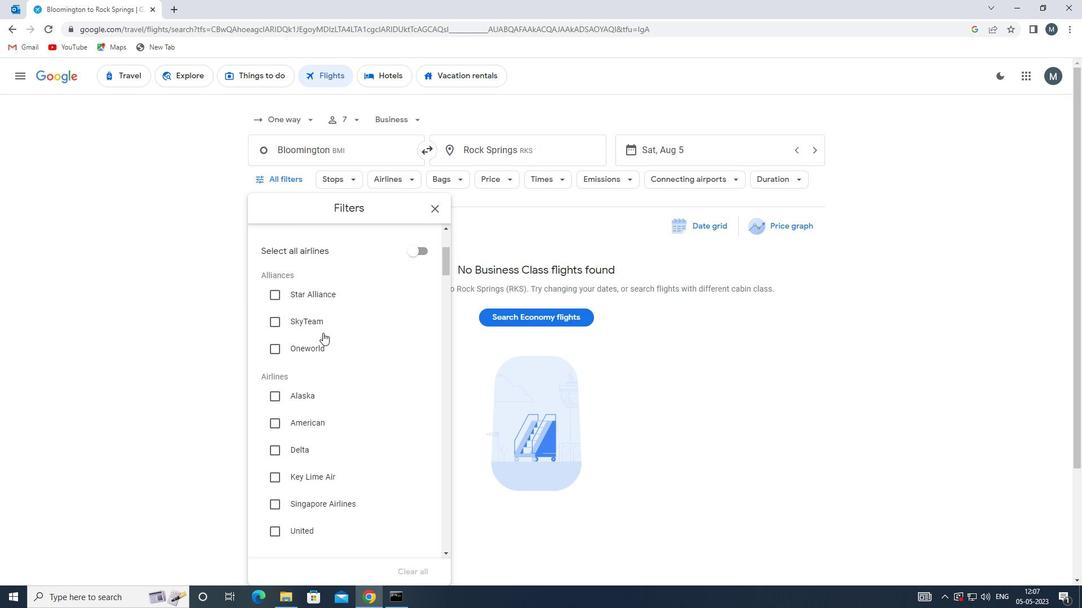 
Action: Mouse moved to (343, 335)
Screenshot: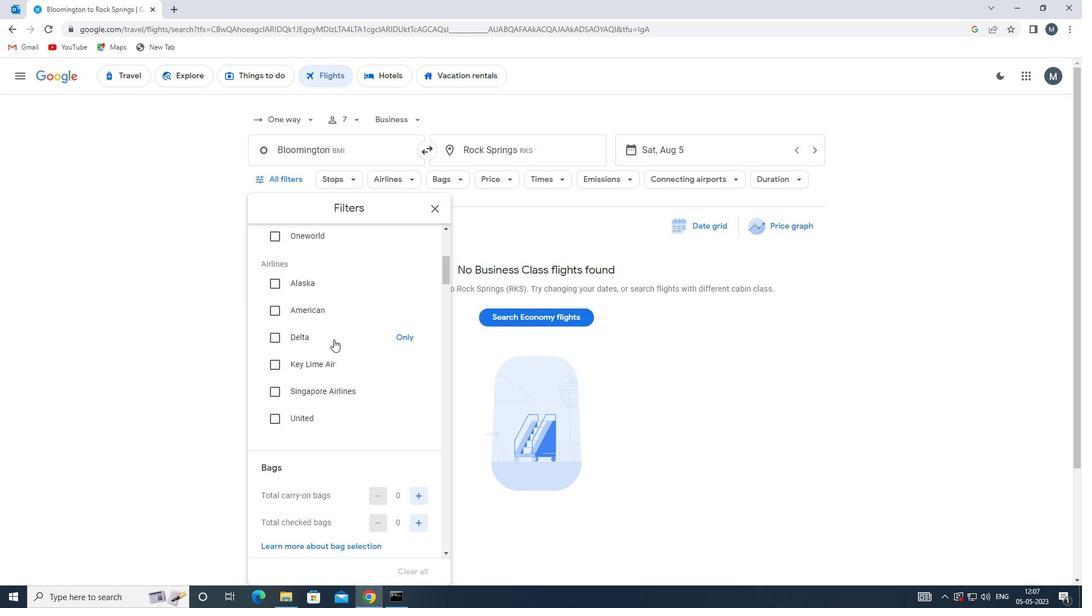 
Action: Mouse scrolled (343, 335) with delta (0, 0)
Screenshot: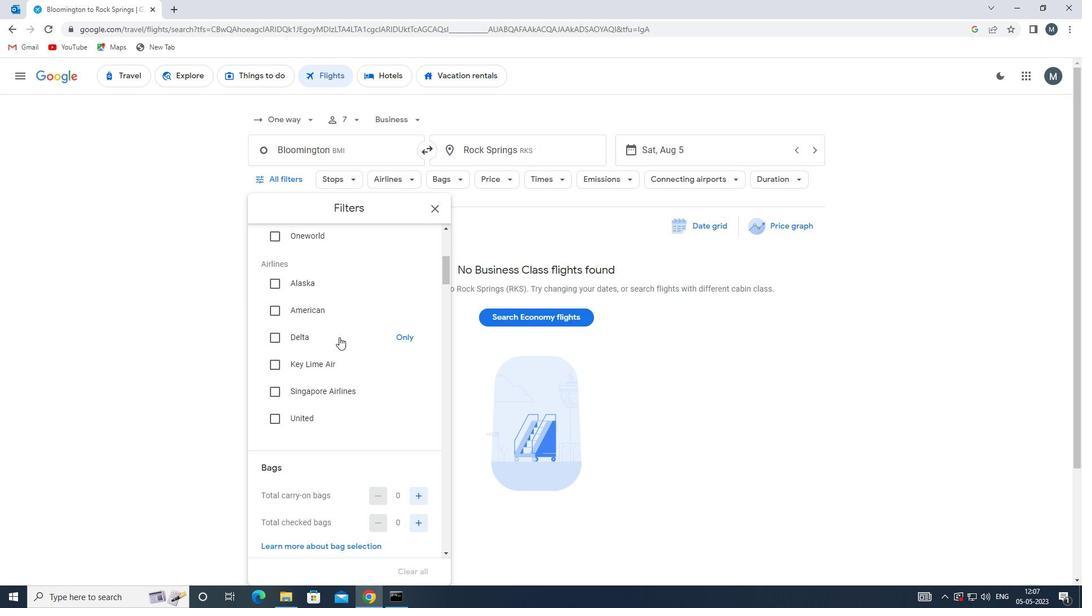 
Action: Mouse moved to (343, 335)
Screenshot: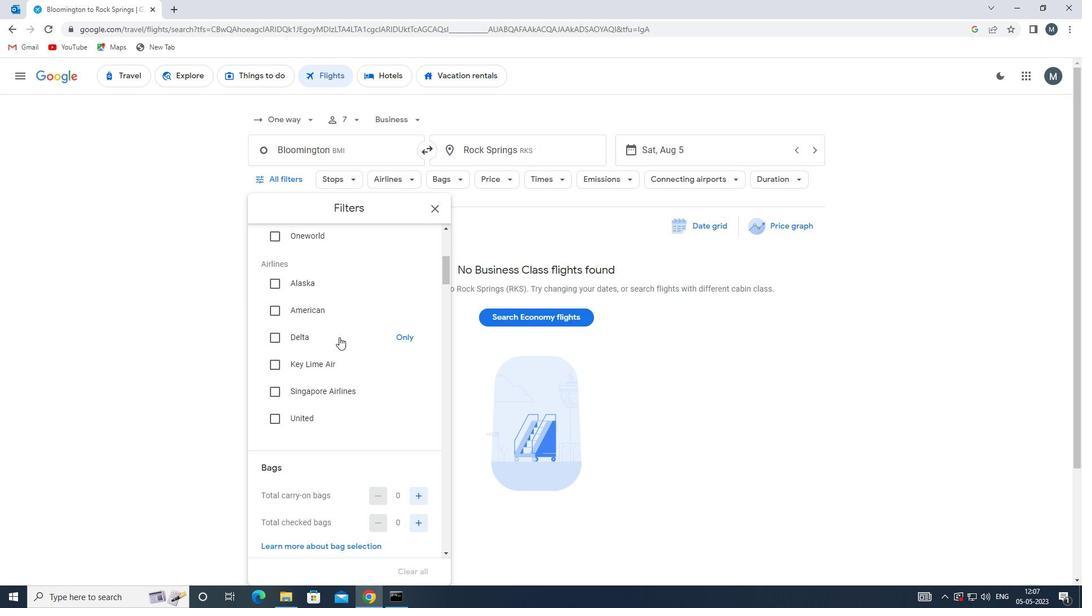 
Action: Mouse scrolled (343, 335) with delta (0, 0)
Screenshot: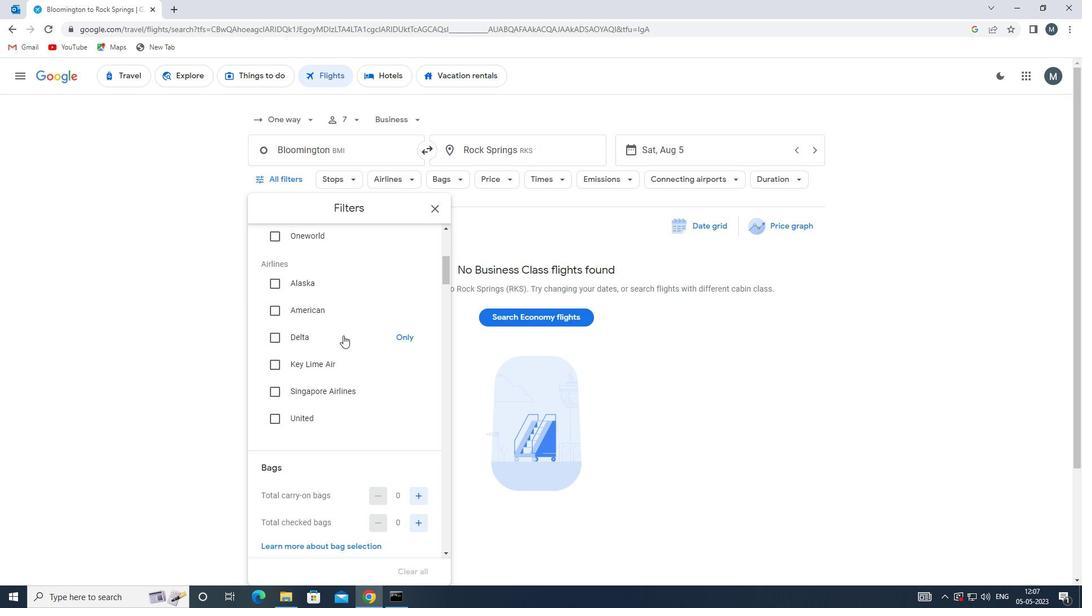 
Action: Mouse moved to (415, 382)
Screenshot: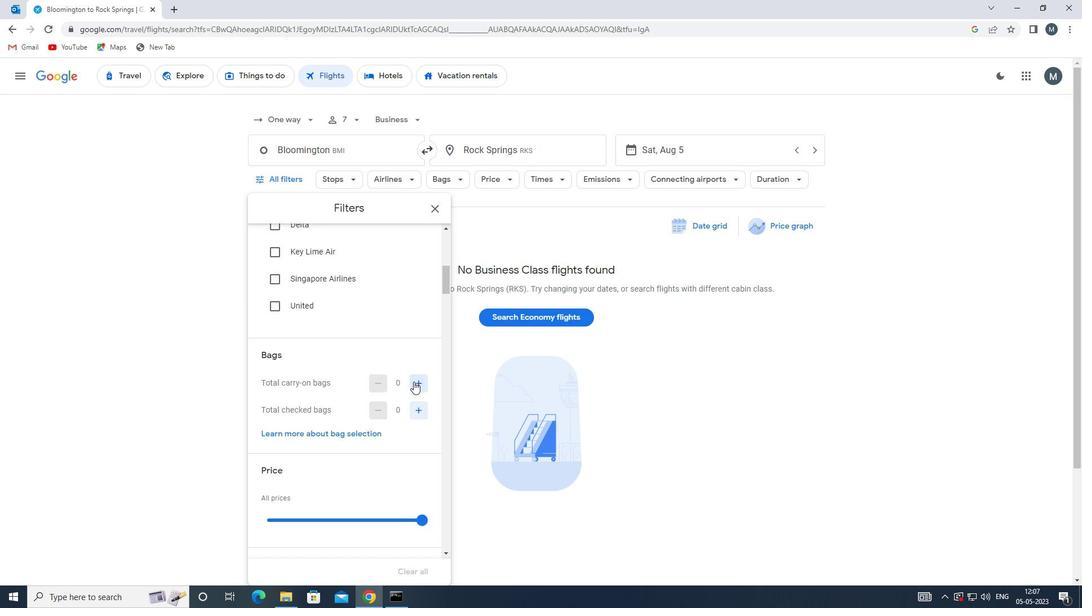 
Action: Mouse pressed left at (415, 382)
Screenshot: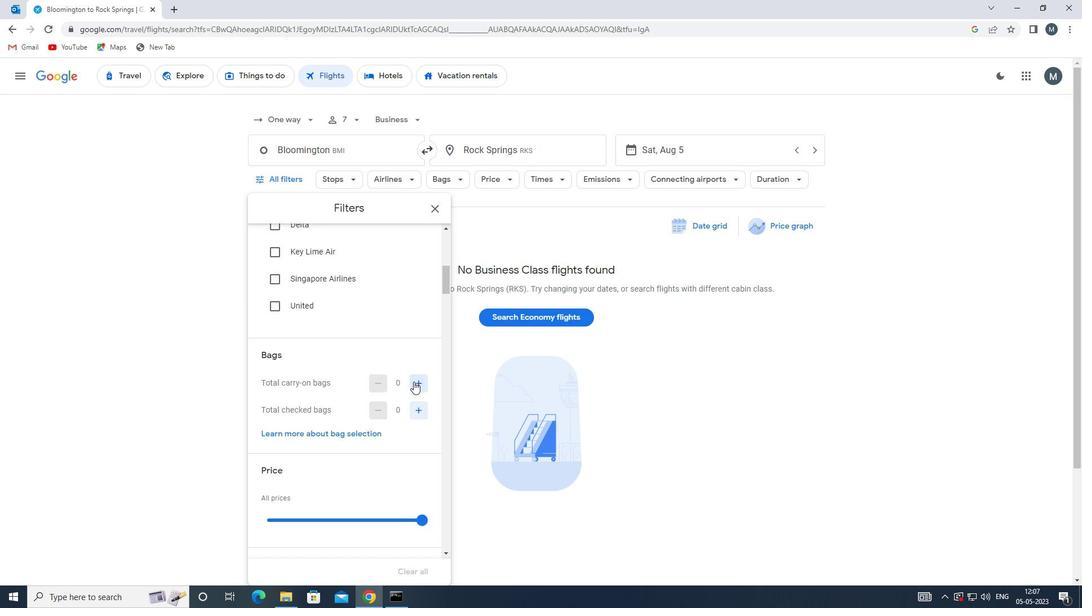 
Action: Mouse pressed left at (415, 382)
Screenshot: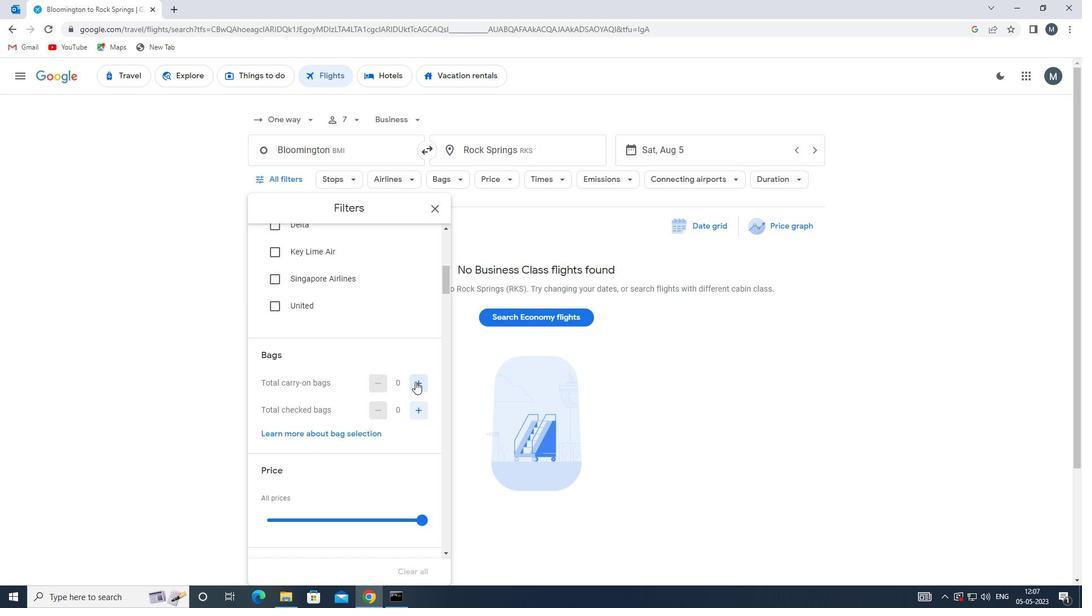 
Action: Mouse moved to (391, 369)
Screenshot: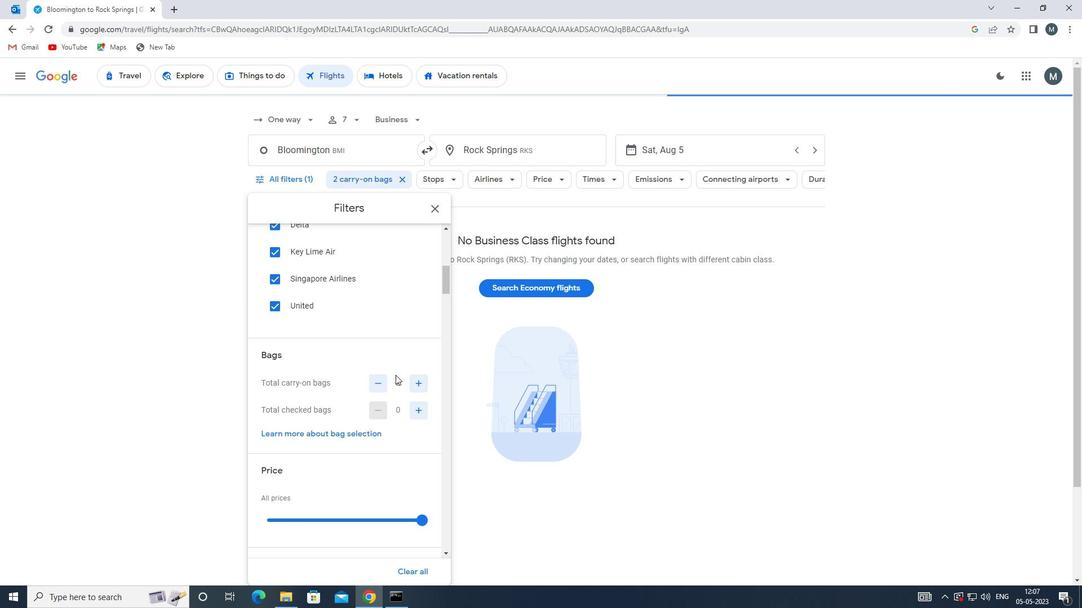 
Action: Mouse scrolled (391, 368) with delta (0, 0)
Screenshot: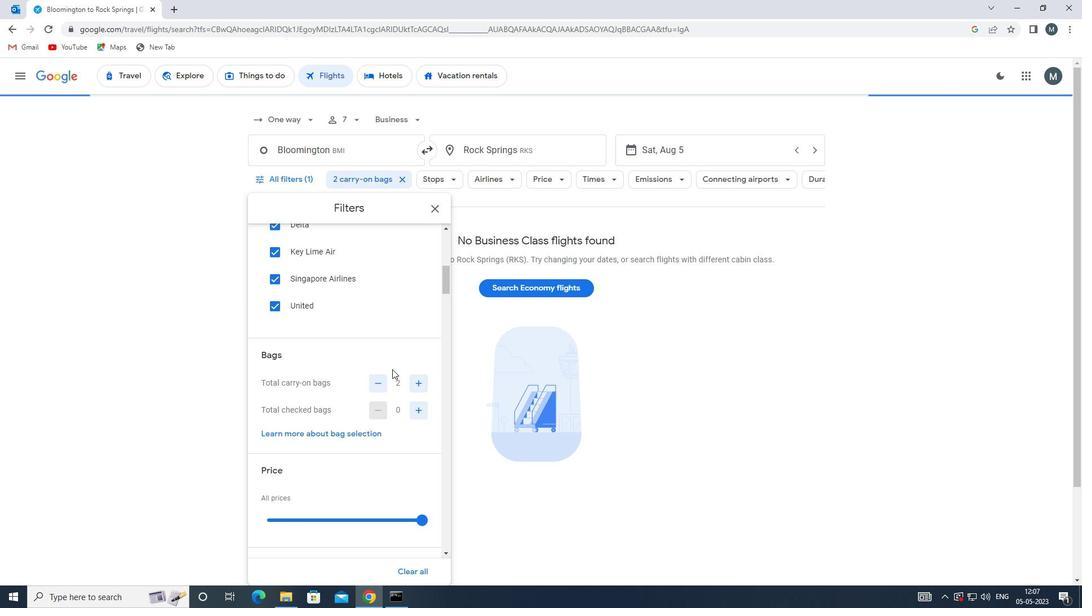
Action: Mouse moved to (418, 354)
Screenshot: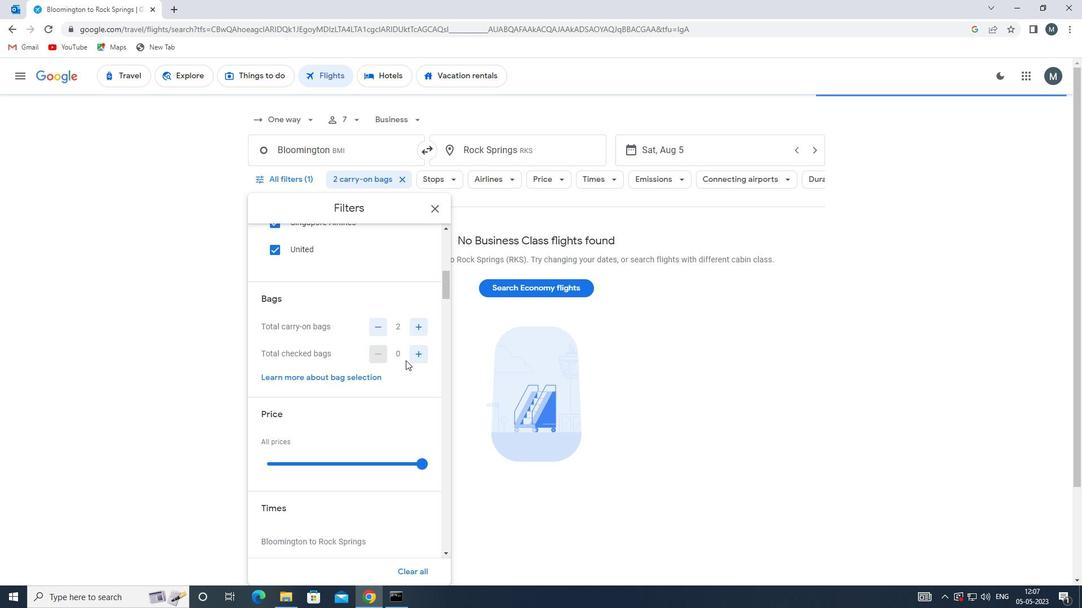 
Action: Mouse pressed left at (418, 354)
Screenshot: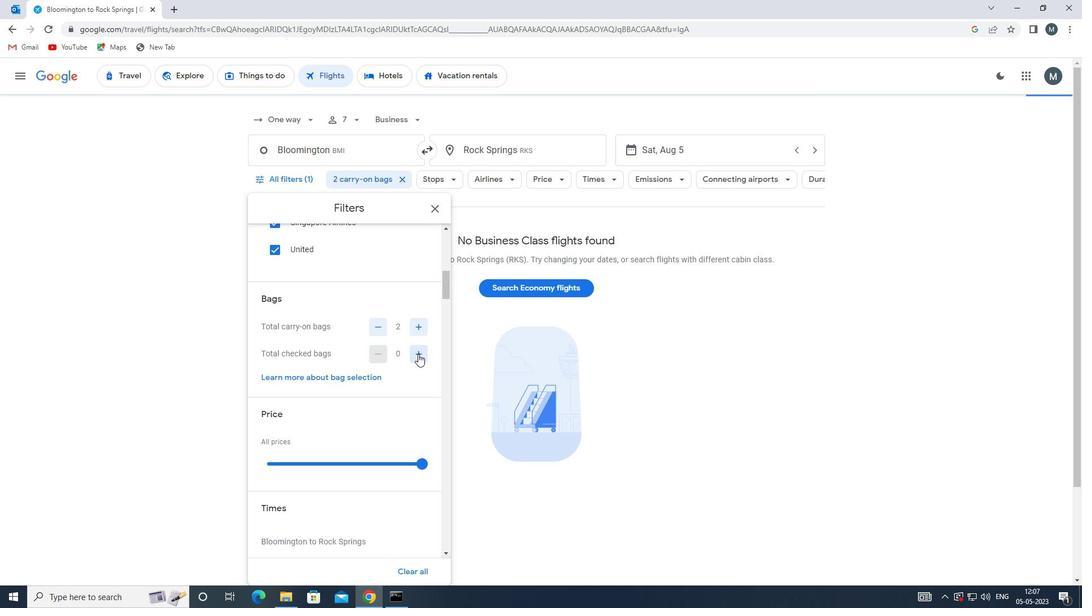 
Action: Mouse pressed left at (418, 354)
Screenshot: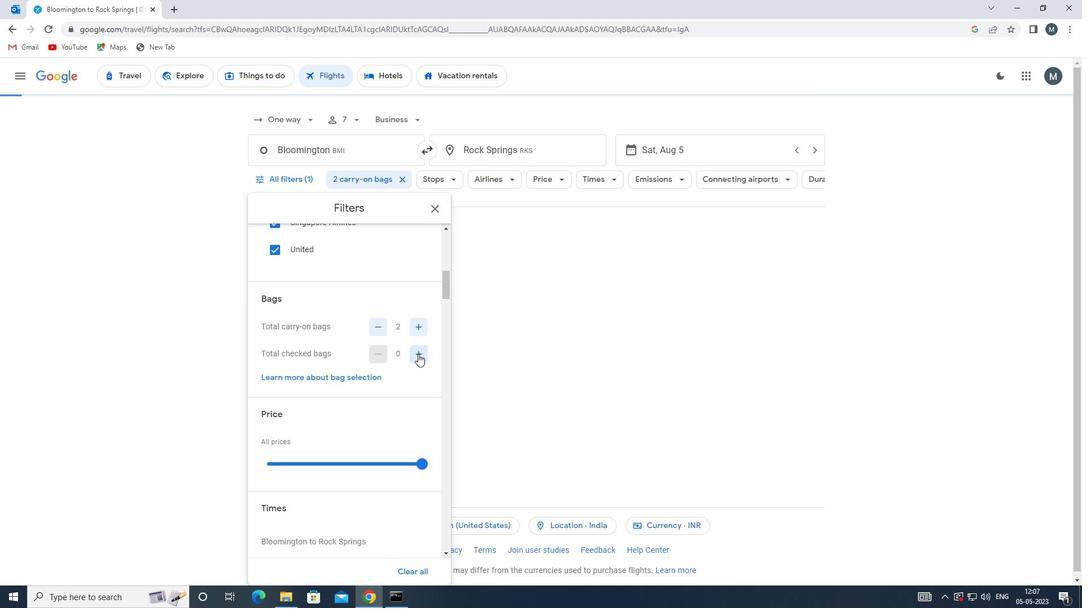 
Action: Mouse pressed left at (418, 354)
Screenshot: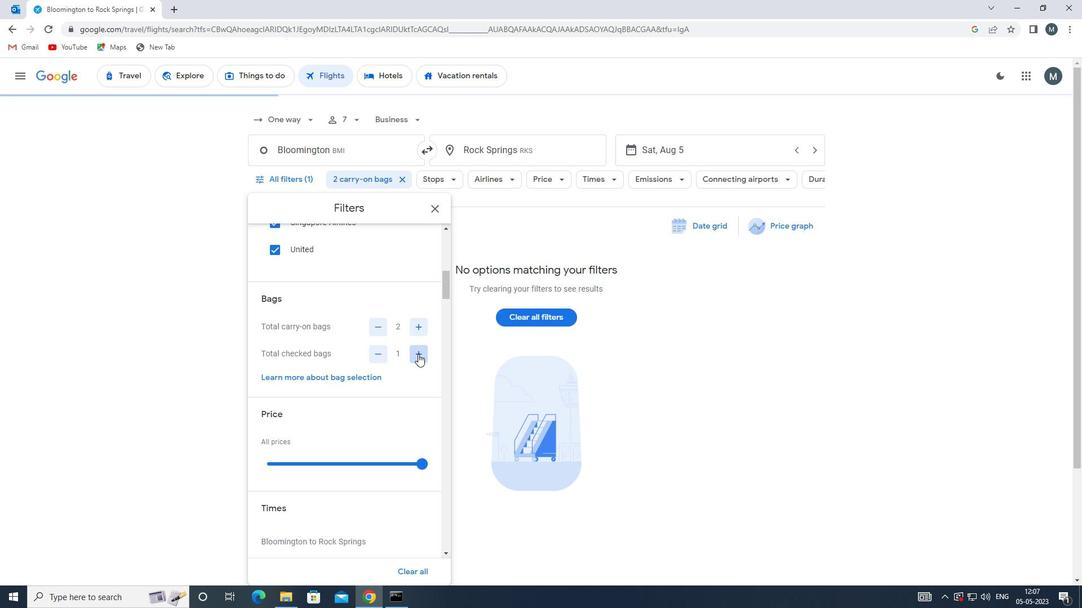 
Action: Mouse pressed left at (418, 354)
Screenshot: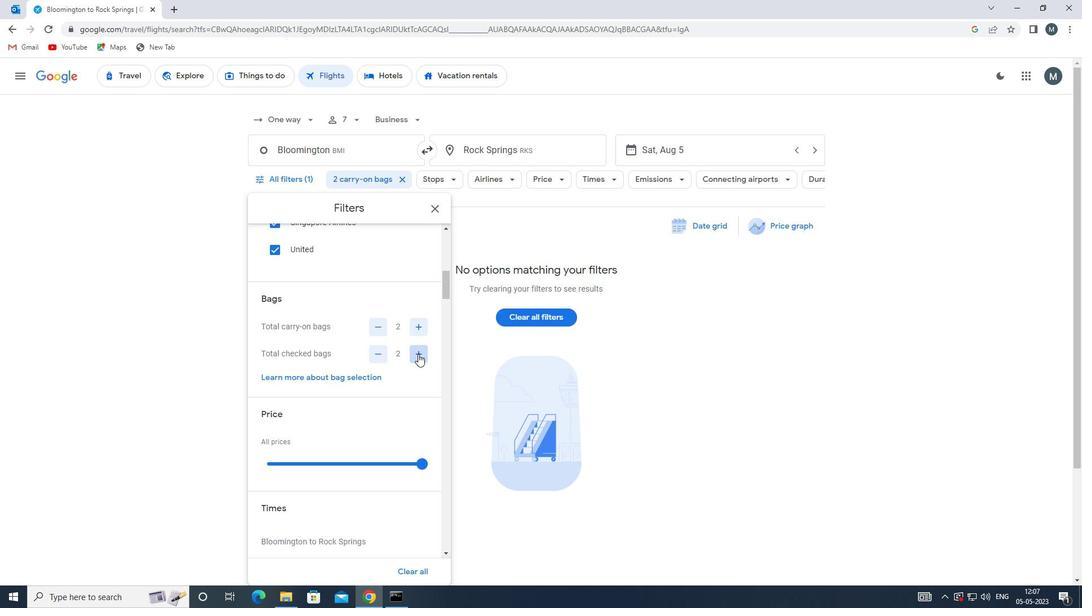 
Action: Mouse pressed left at (418, 354)
Screenshot: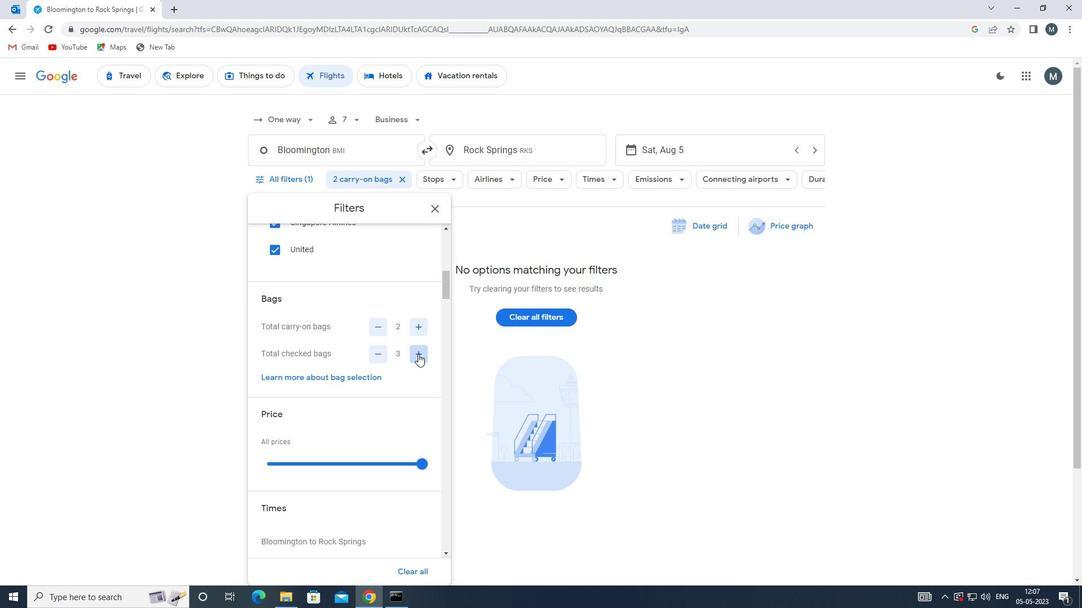 
Action: Mouse pressed left at (418, 354)
Screenshot: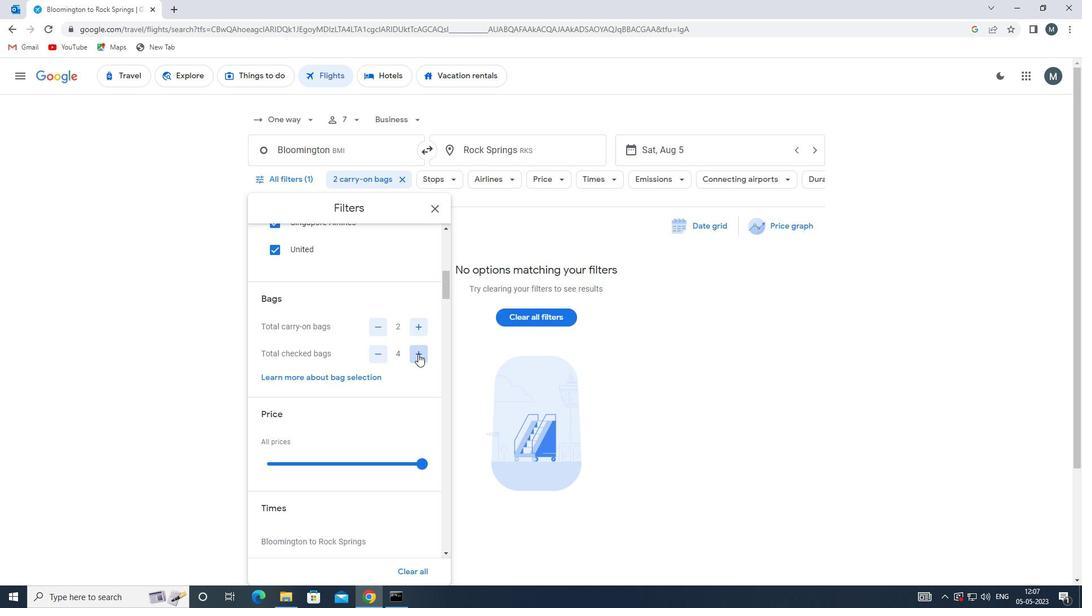 
Action: Mouse pressed left at (418, 354)
Screenshot: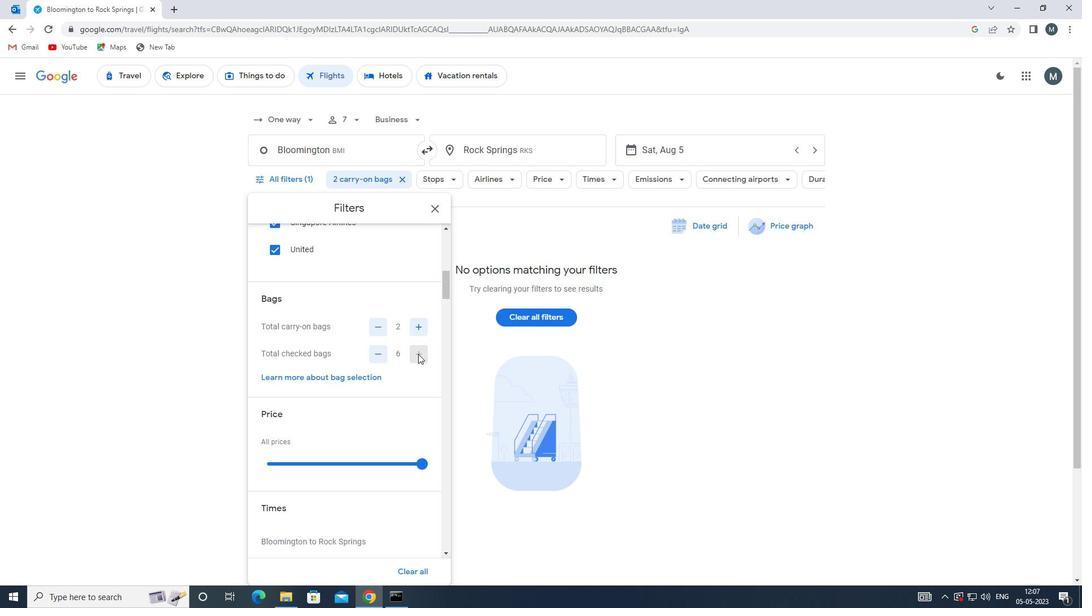 
Action: Mouse pressed left at (418, 354)
Screenshot: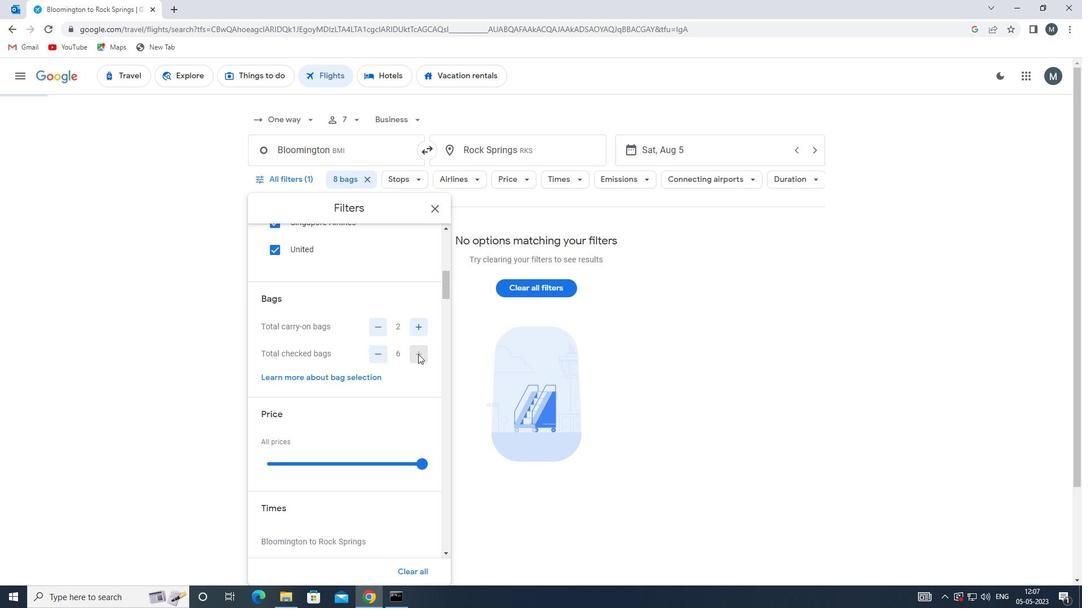 
Action: Mouse moved to (344, 375)
Screenshot: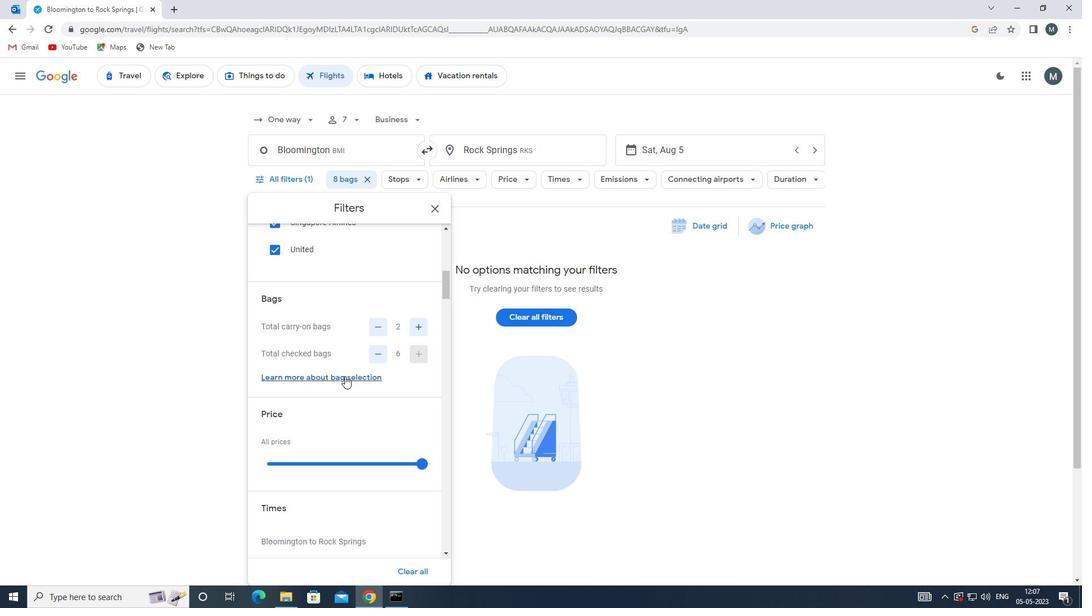 
Action: Mouse scrolled (344, 374) with delta (0, 0)
Screenshot: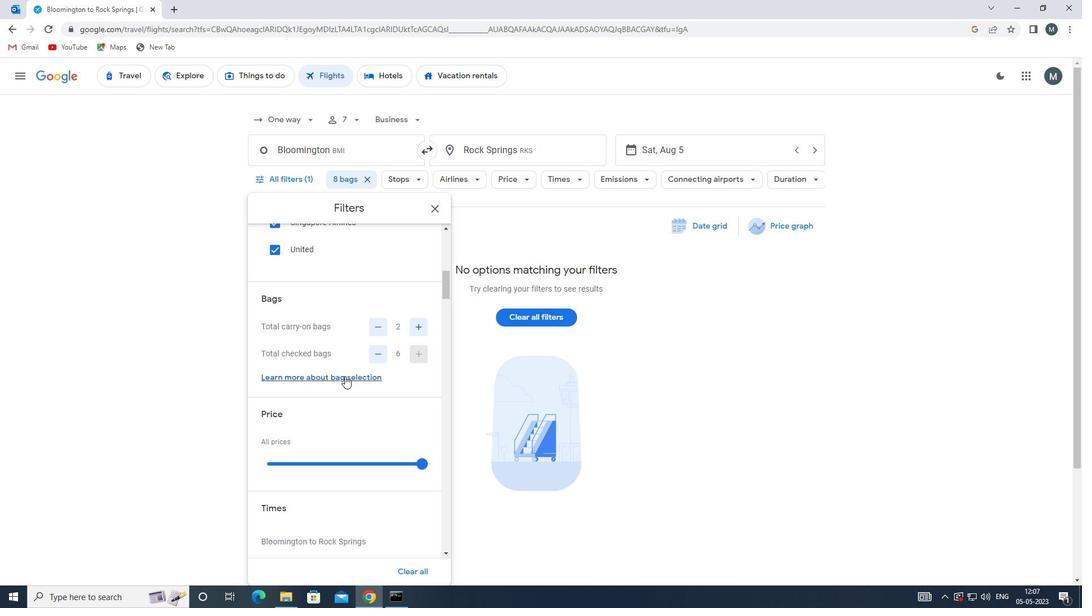 
Action: Mouse moved to (312, 402)
Screenshot: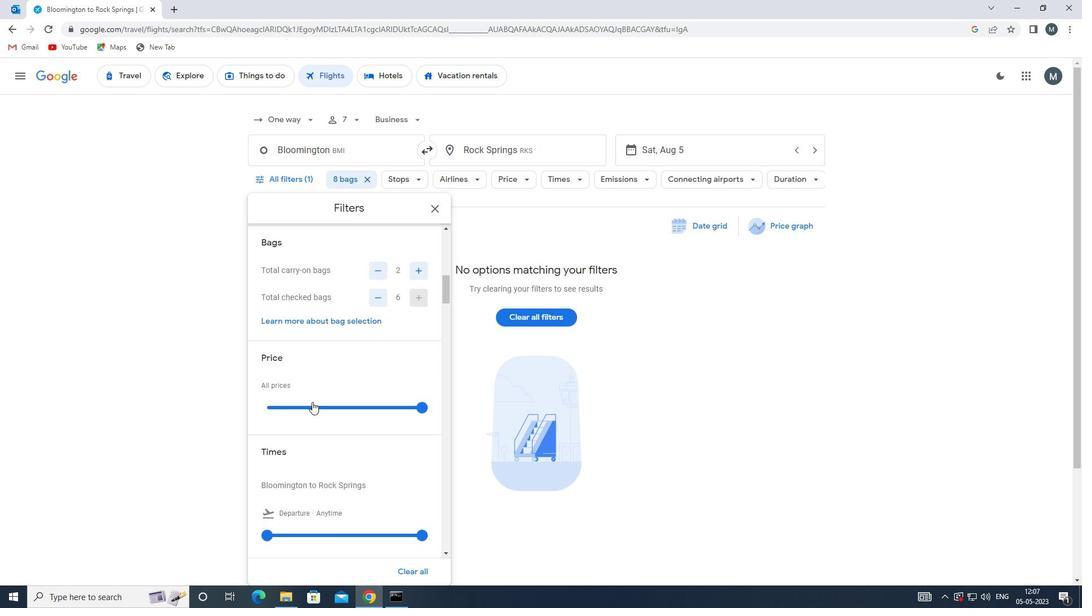 
Action: Mouse pressed left at (312, 402)
Screenshot: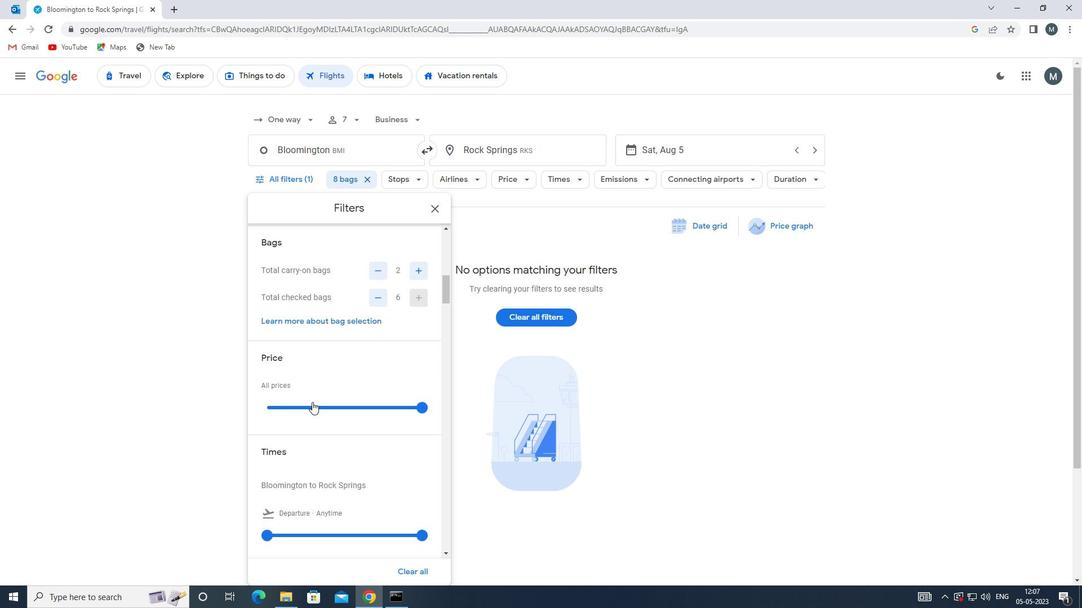 
Action: Mouse moved to (312, 402)
Screenshot: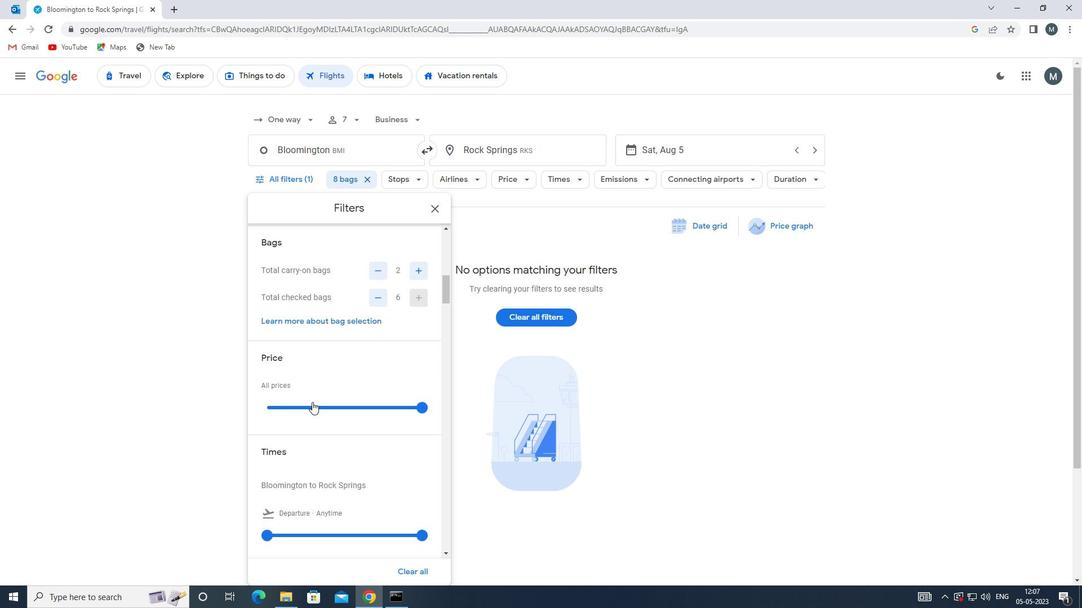 
Action: Mouse pressed left at (312, 402)
Screenshot: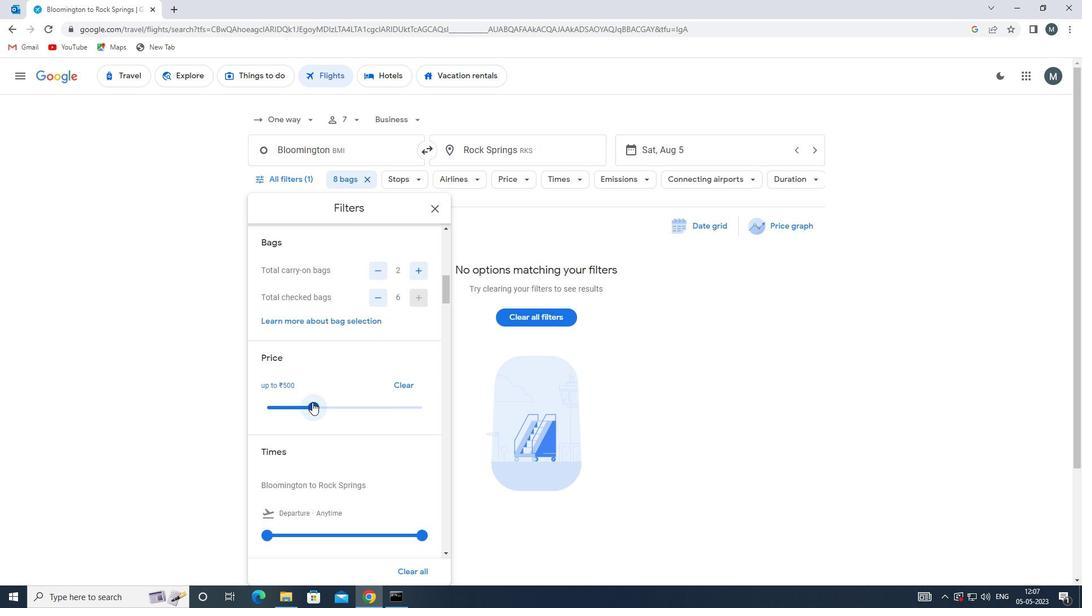 
Action: Mouse moved to (320, 379)
Screenshot: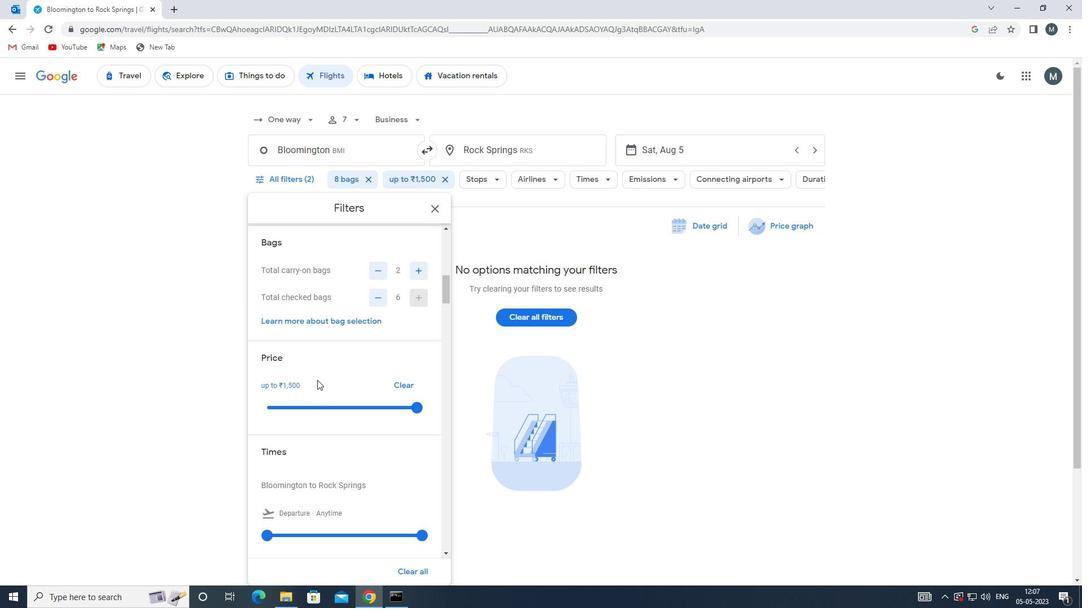 
Action: Mouse scrolled (320, 379) with delta (0, 0)
Screenshot: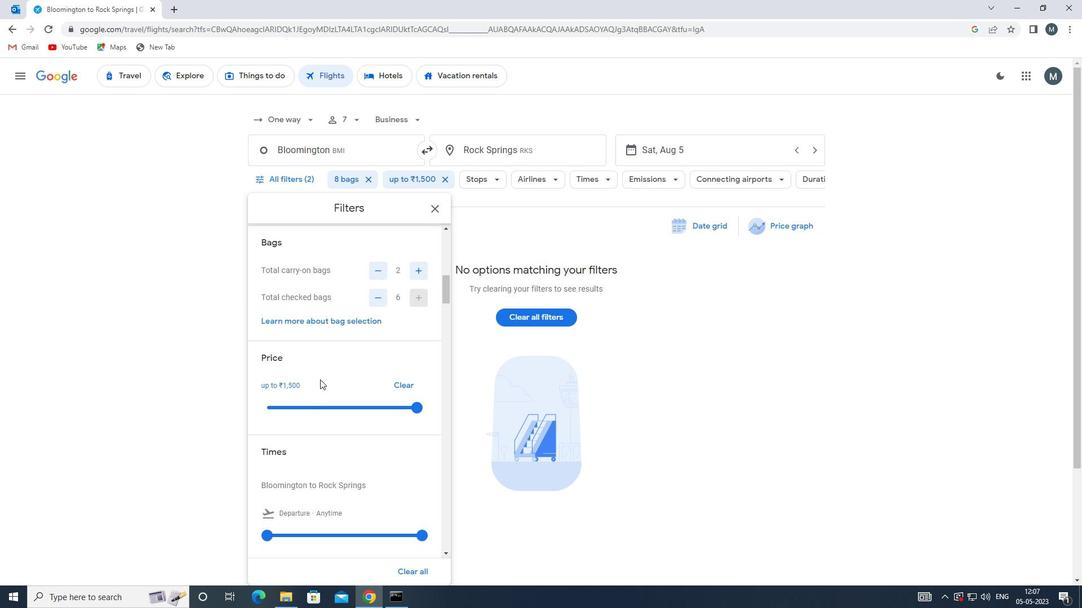 
Action: Mouse moved to (307, 390)
Screenshot: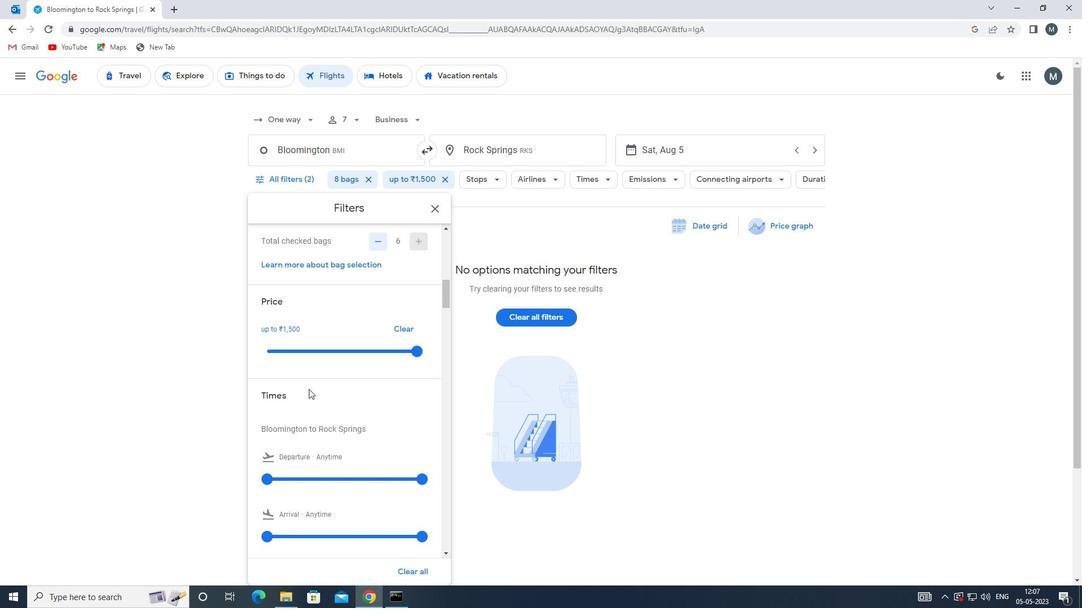 
Action: Mouse scrolled (307, 389) with delta (0, 0)
Screenshot: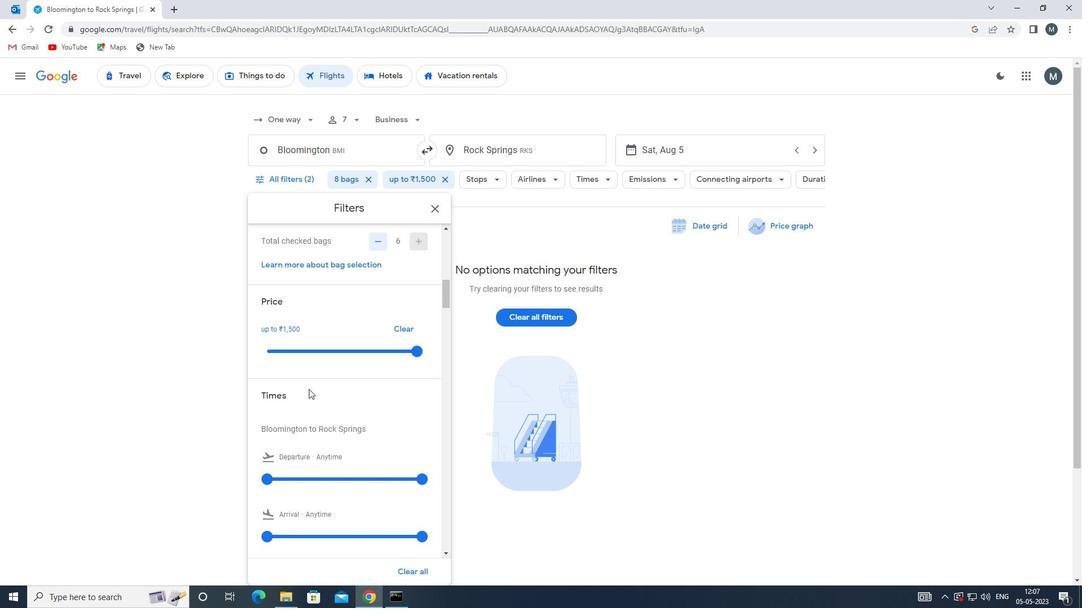 
Action: Mouse moved to (273, 420)
Screenshot: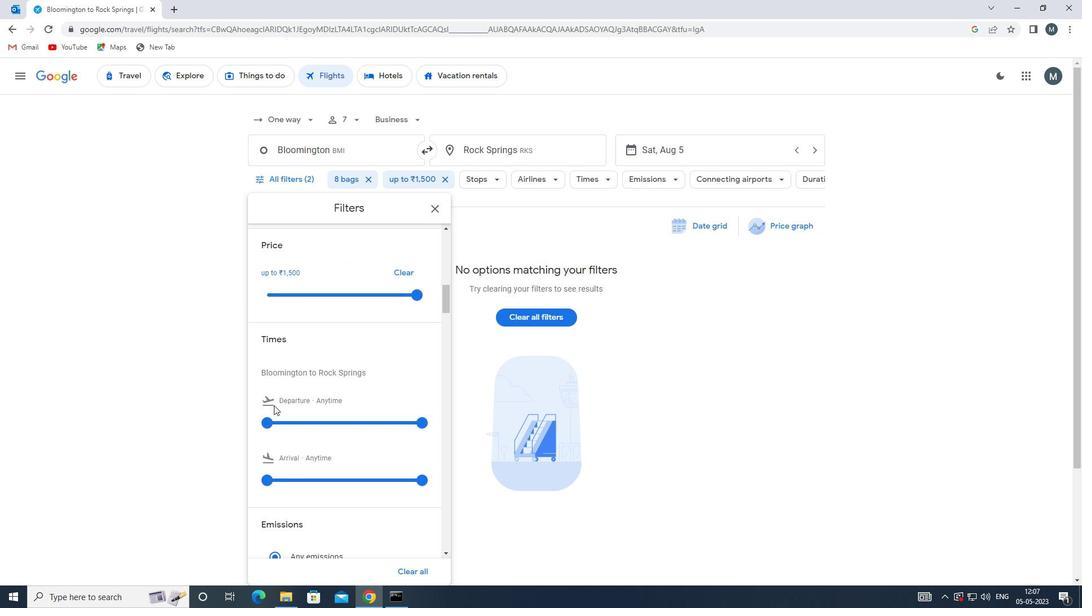 
Action: Mouse pressed left at (273, 420)
Screenshot: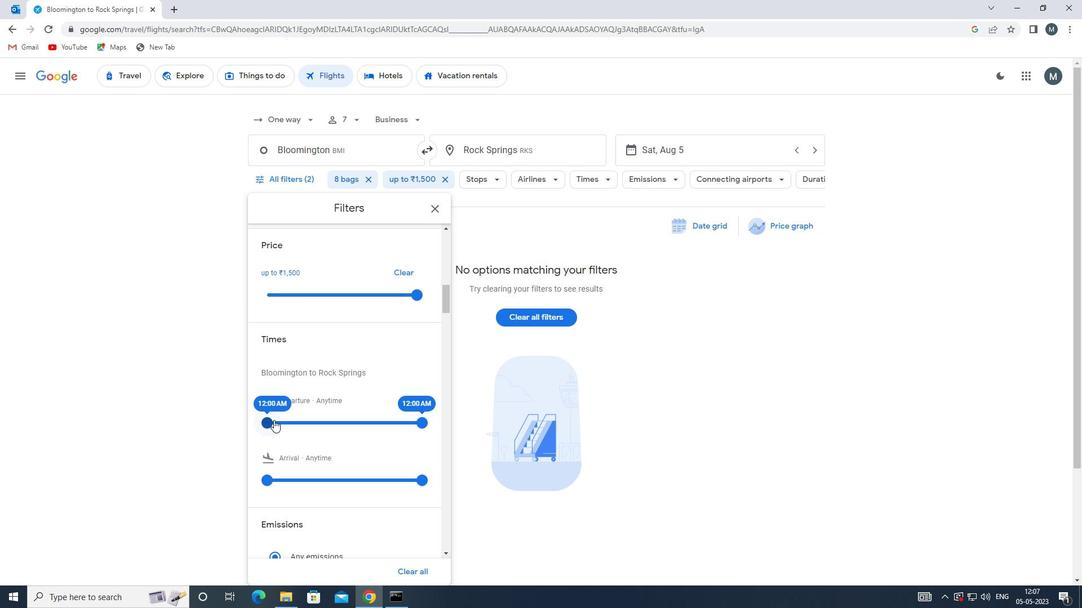 
Action: Mouse moved to (417, 420)
Screenshot: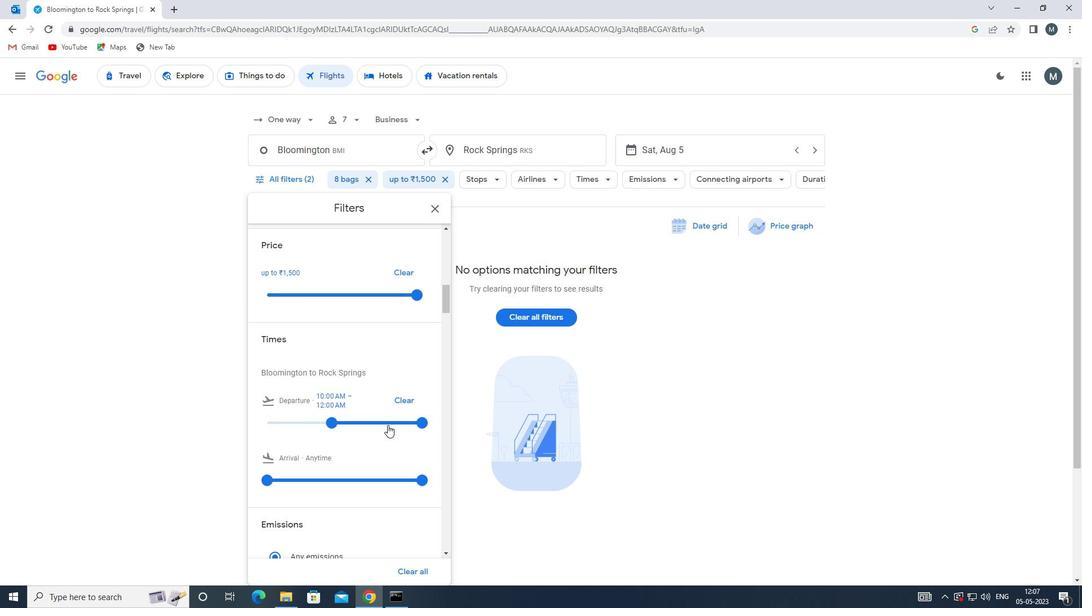 
Action: Mouse pressed left at (417, 420)
Screenshot: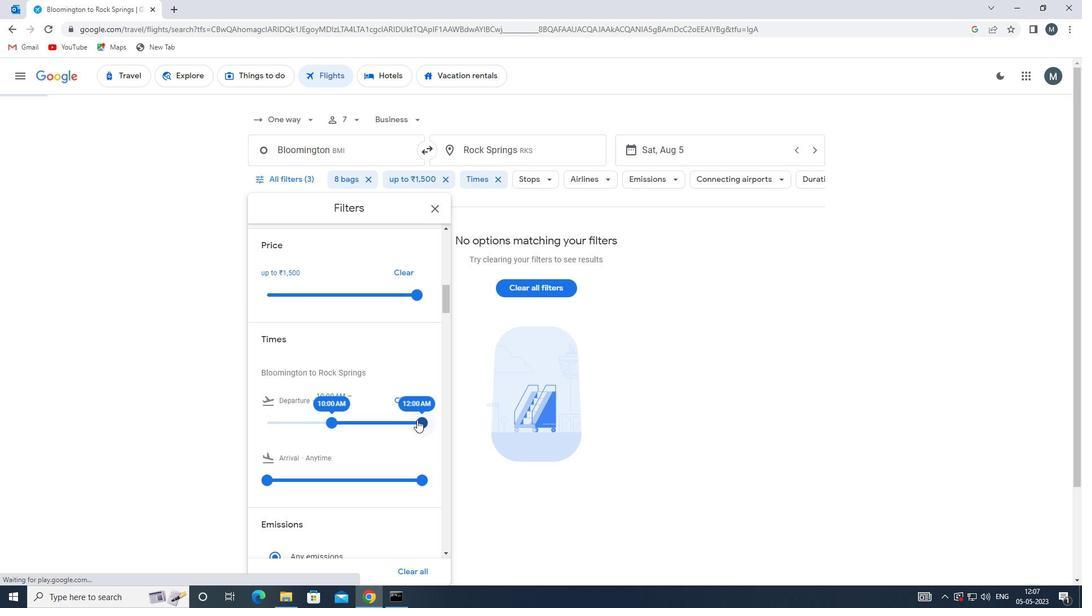 
Action: Mouse moved to (335, 402)
Screenshot: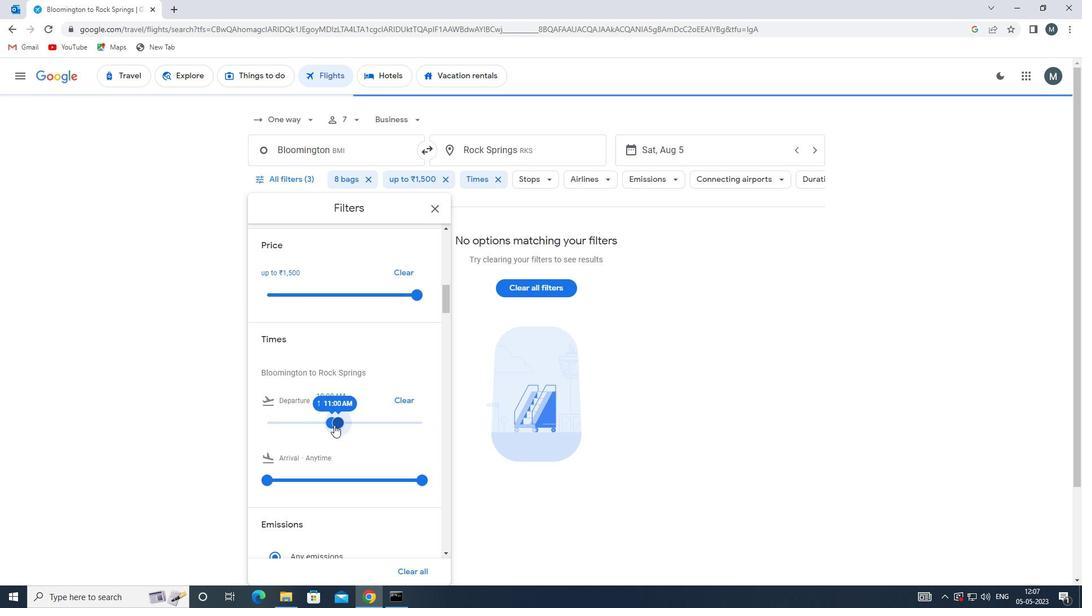 
Action: Mouse scrolled (335, 401) with delta (0, 0)
Screenshot: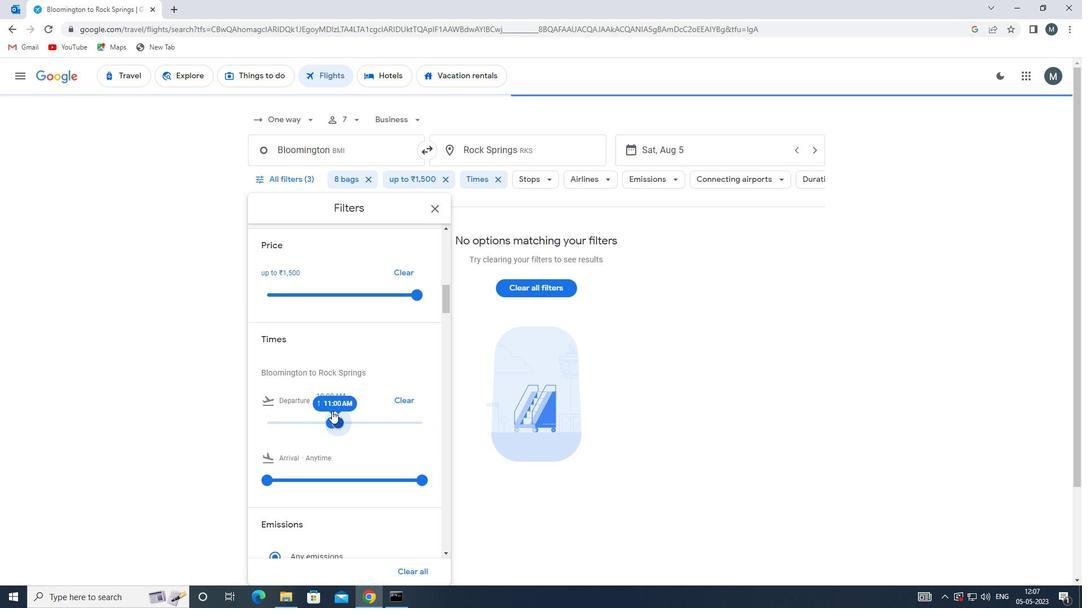 
Action: Mouse moved to (335, 401)
Screenshot: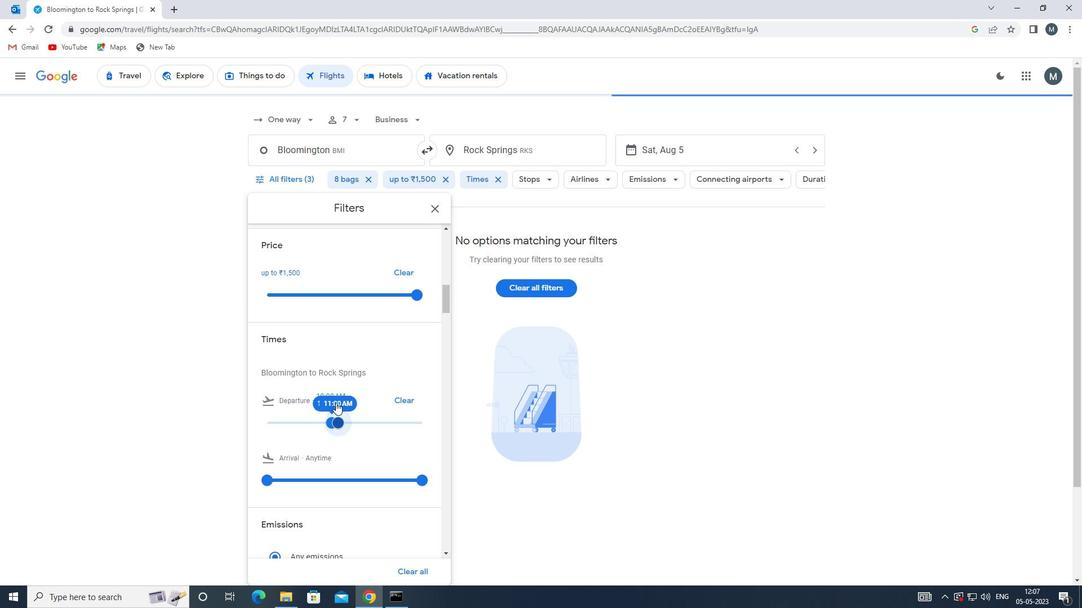 
Action: Mouse scrolled (335, 401) with delta (0, 0)
Screenshot: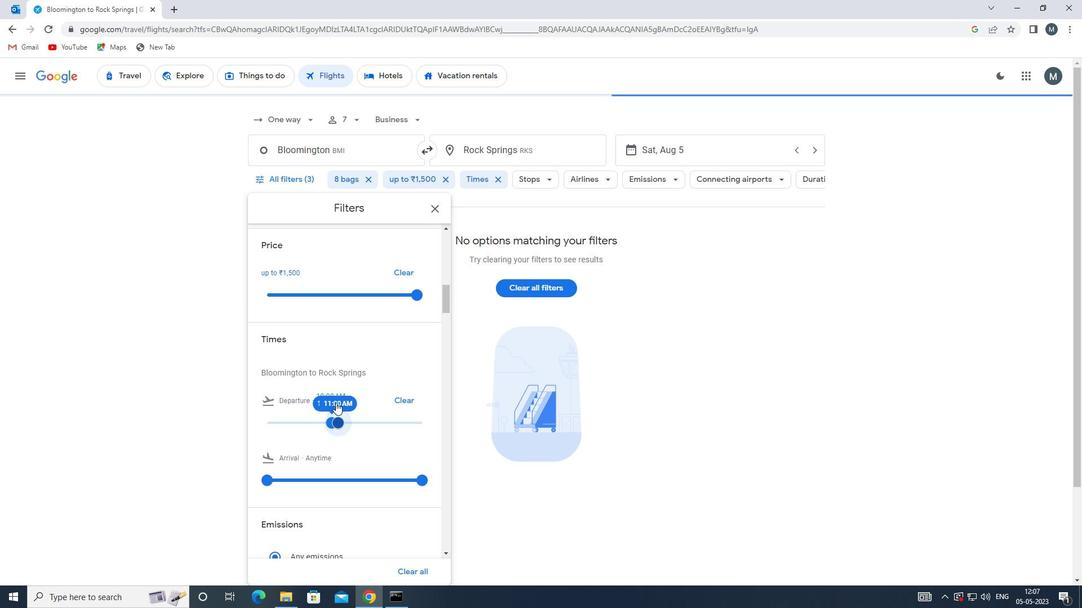 
Action: Mouse moved to (431, 209)
Screenshot: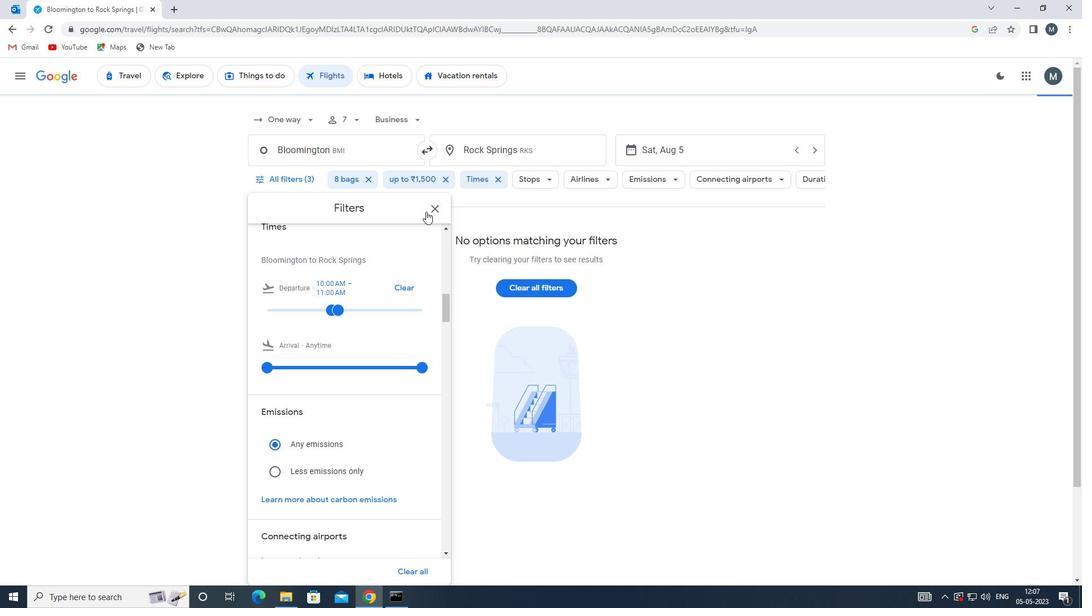 
Action: Mouse pressed left at (431, 209)
Screenshot: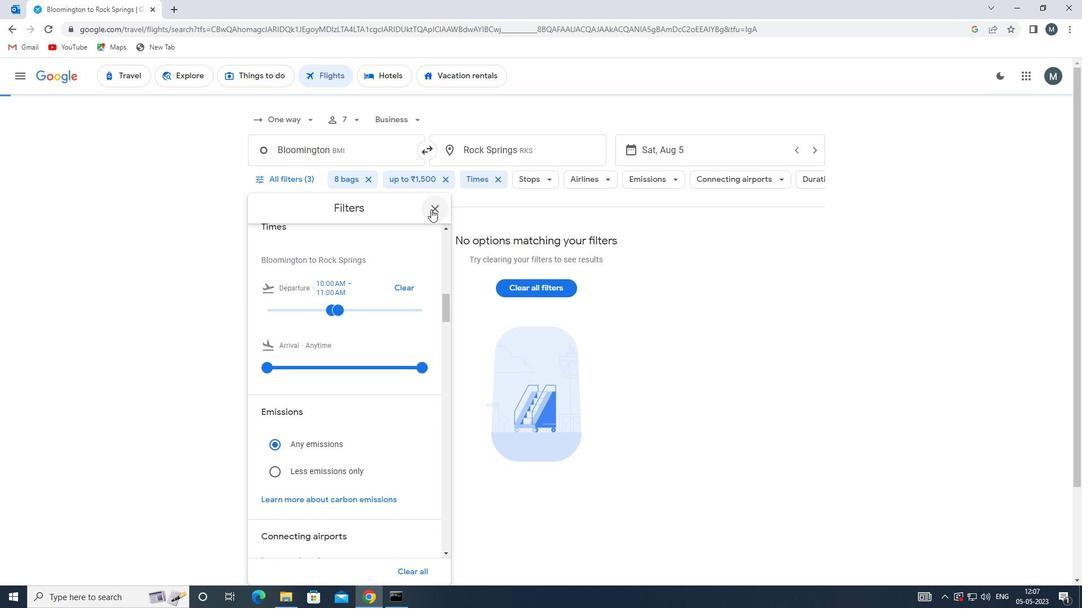 
Action: Mouse moved to (427, 210)
Screenshot: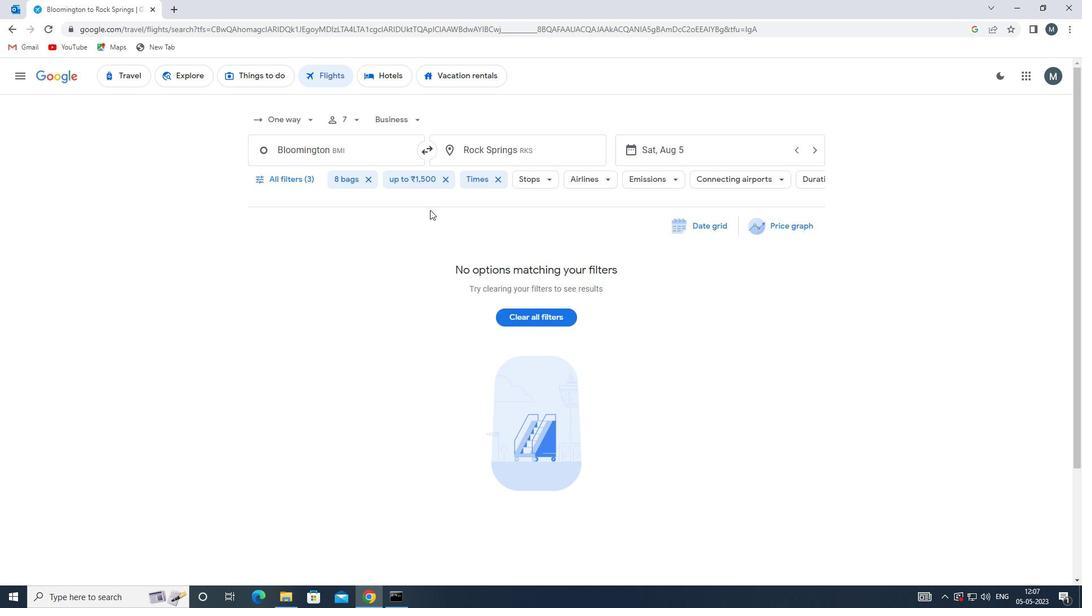 
Action: Key pressed <Key.f7>
Screenshot: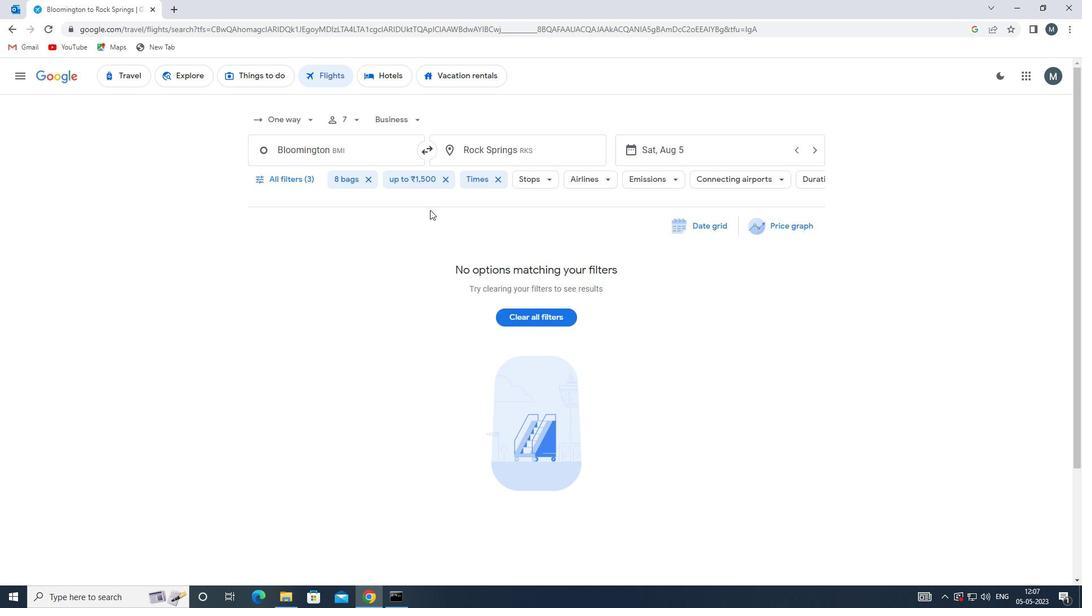 
Action: Mouse moved to (425, 213)
Screenshot: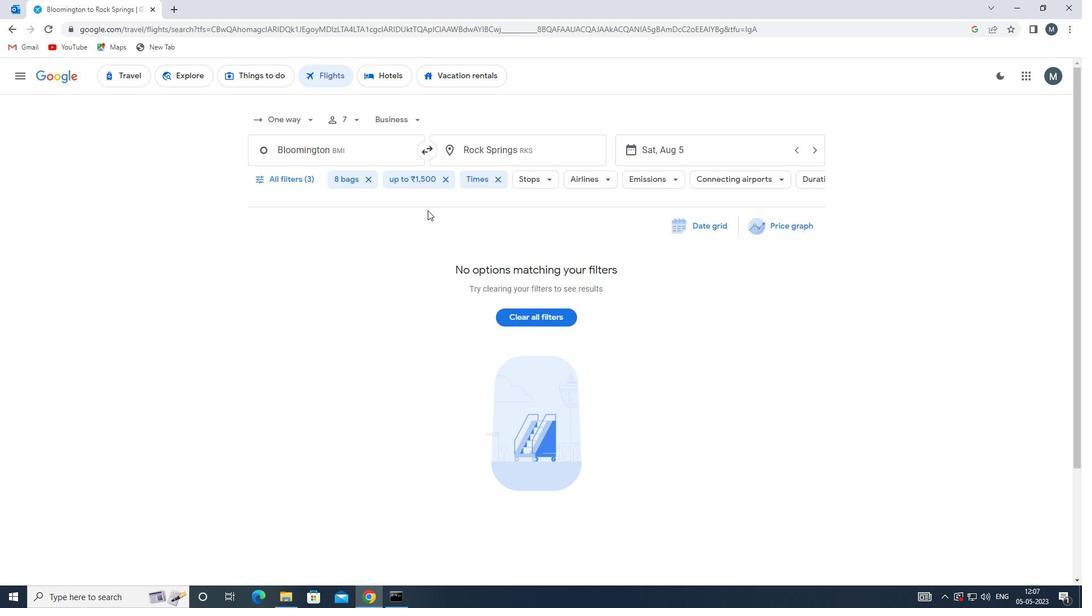 
